 Task: Search one way flight ticket for 1 adult, 5 children, 2 infants in seat and 1 infant on lap in first from Toledo: Eugene F. Kranz Toledo Express Airport to Greenville: Pitt-greenville Airport on 5-2-2023. Choice of flights is Sun country airlines. Number of bags: 2 carry on bags and 6 checked bags. Price is upto 82000. Outbound departure time preference is 6:45.
Action: Mouse moved to (286, 250)
Screenshot: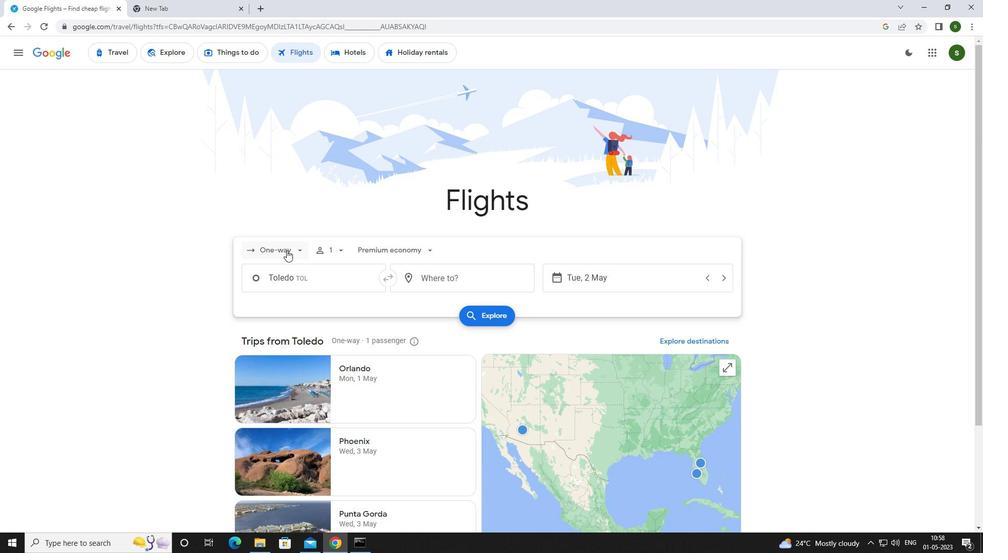 
Action: Mouse pressed left at (286, 250)
Screenshot: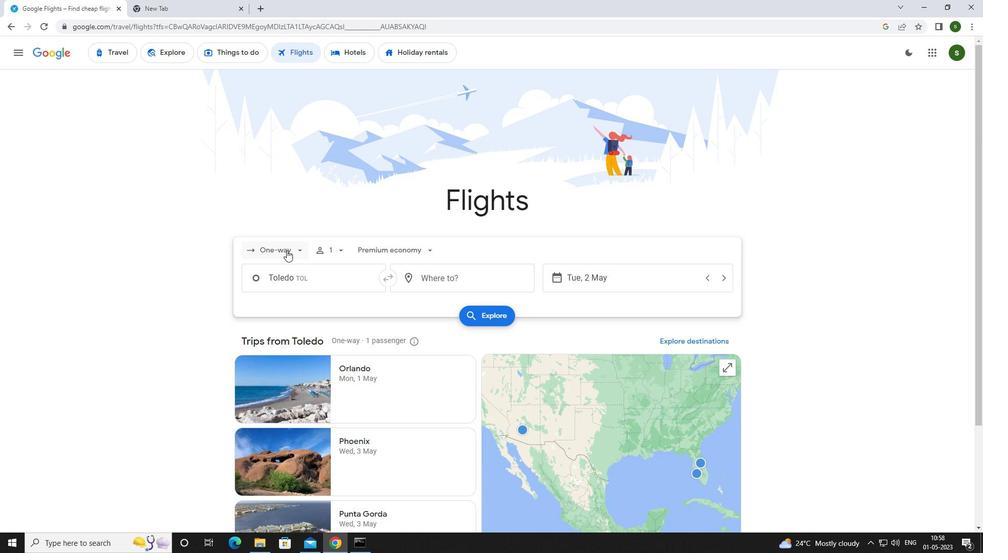 
Action: Mouse moved to (287, 292)
Screenshot: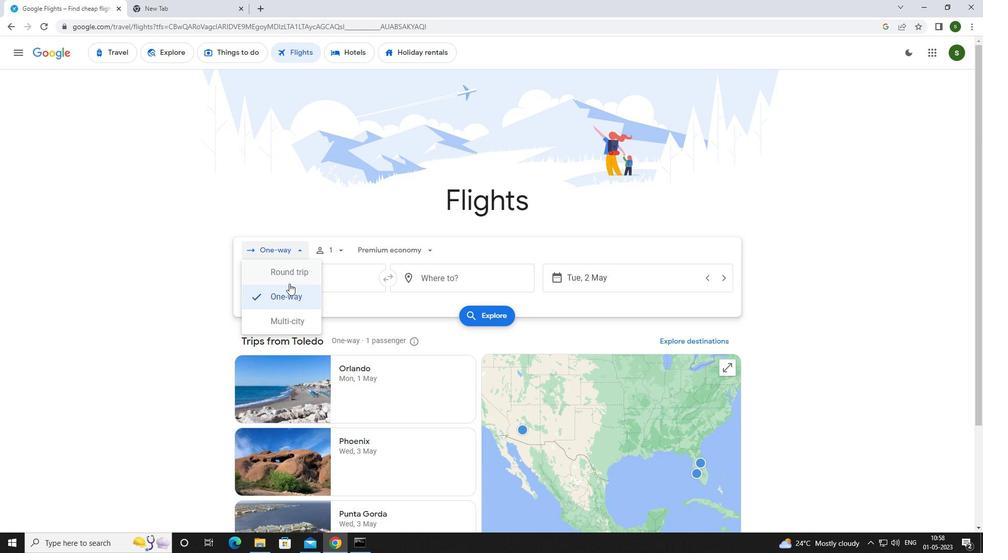 
Action: Mouse pressed left at (287, 292)
Screenshot: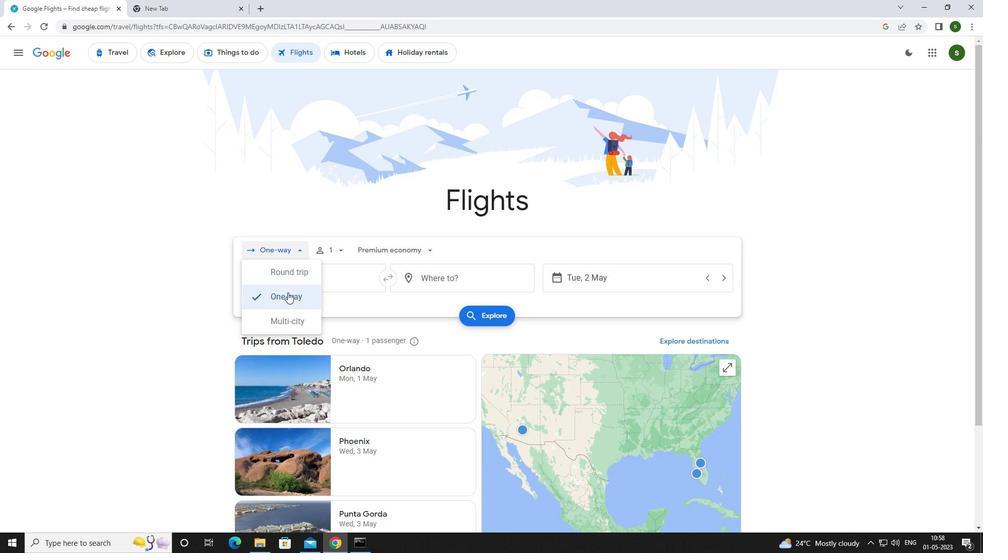 
Action: Mouse moved to (332, 249)
Screenshot: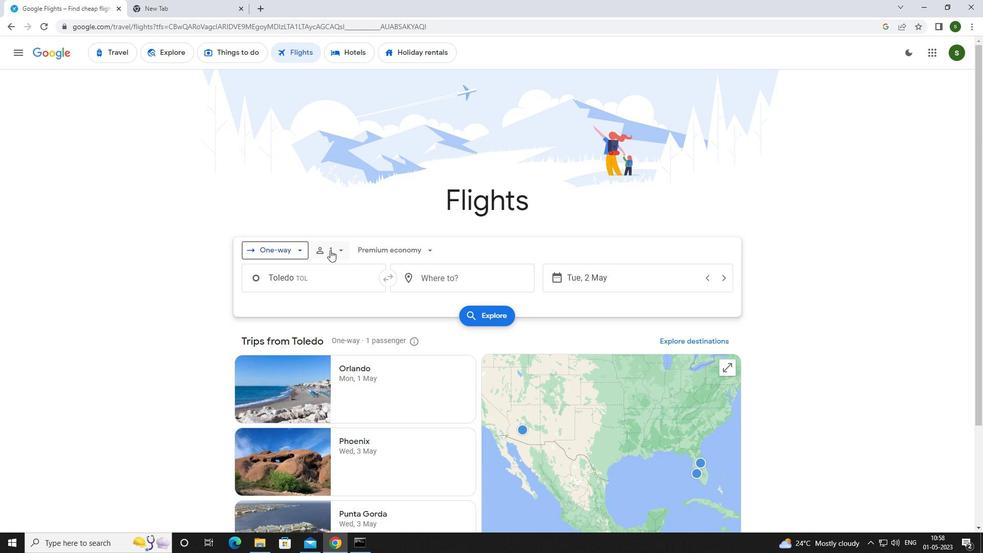 
Action: Mouse pressed left at (332, 249)
Screenshot: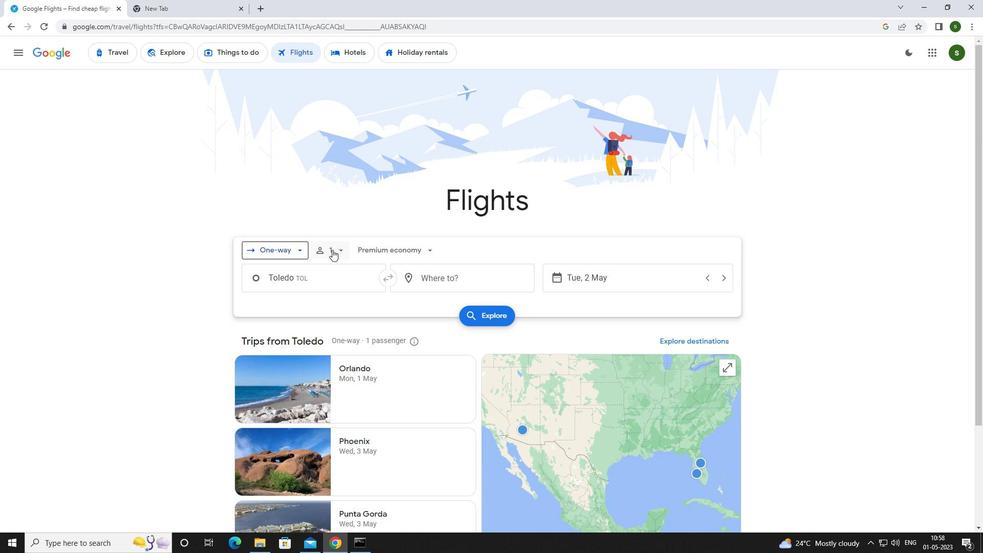 
Action: Mouse moved to (415, 298)
Screenshot: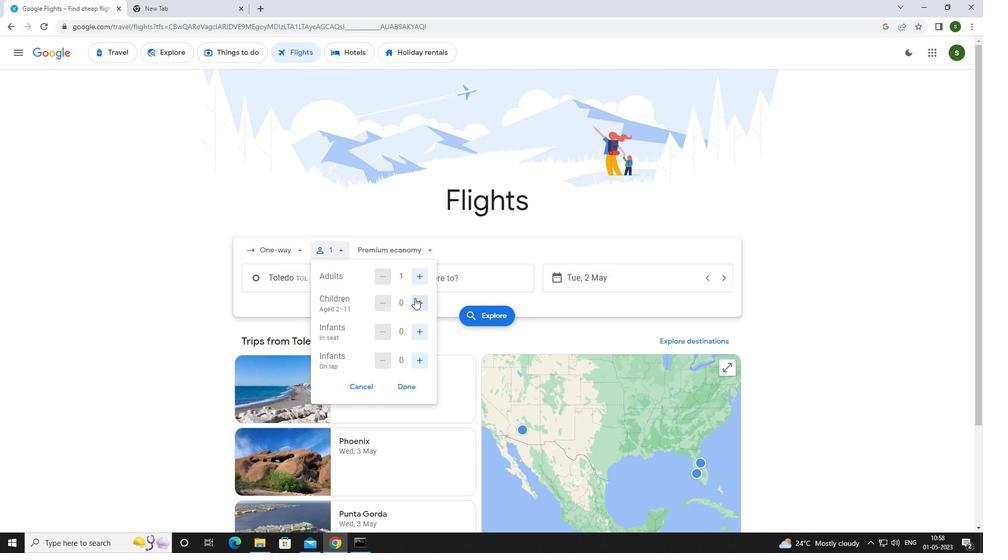 
Action: Mouse pressed left at (415, 298)
Screenshot: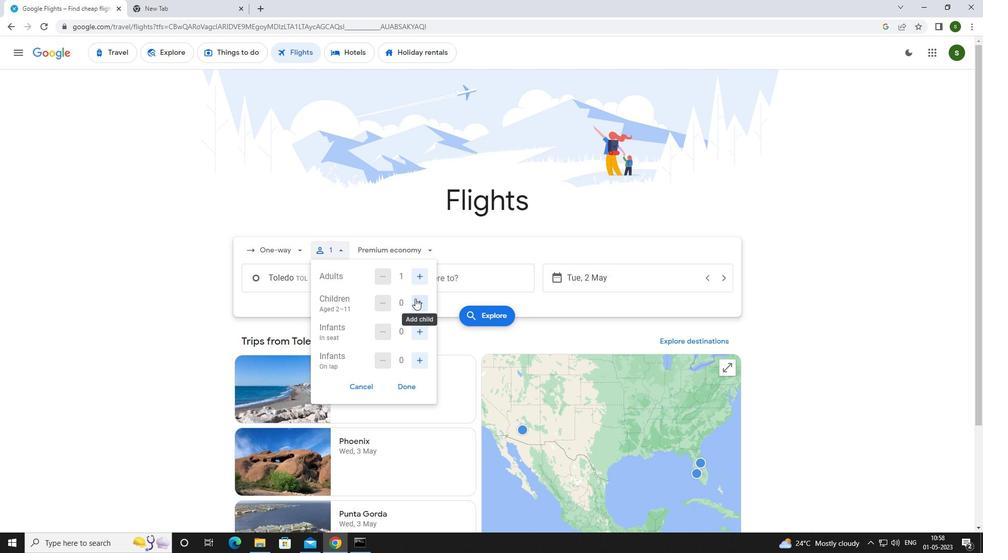 
Action: Mouse pressed left at (415, 298)
Screenshot: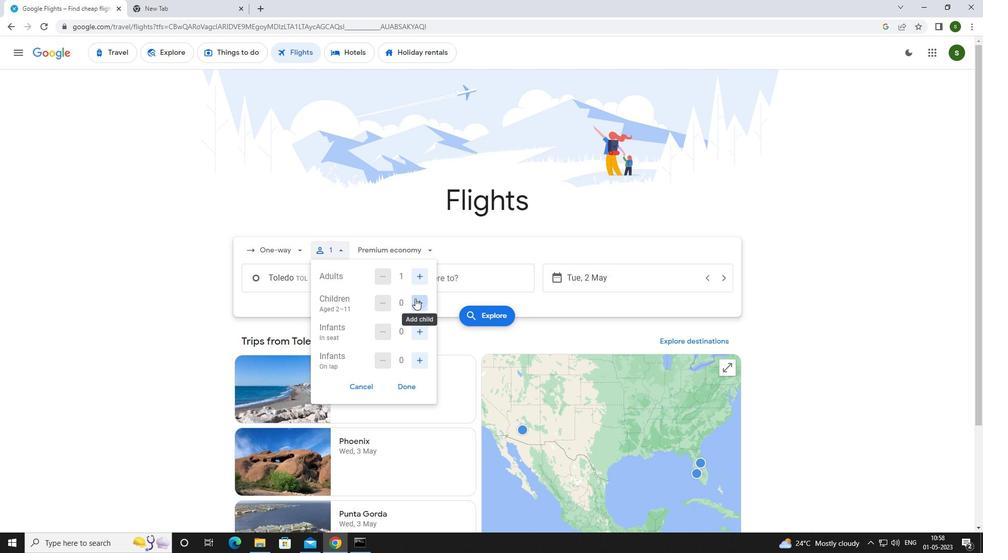 
Action: Mouse pressed left at (415, 298)
Screenshot: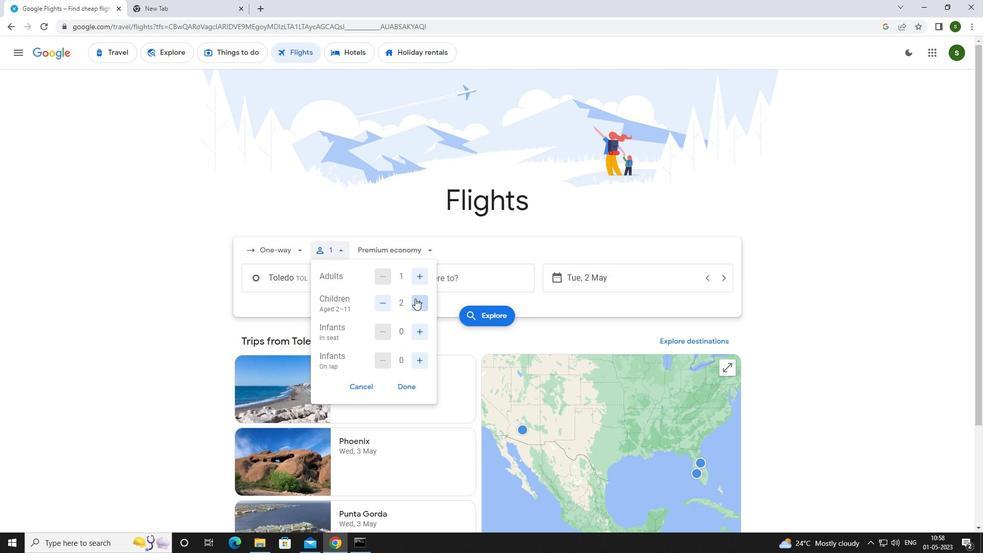 
Action: Mouse pressed left at (415, 298)
Screenshot: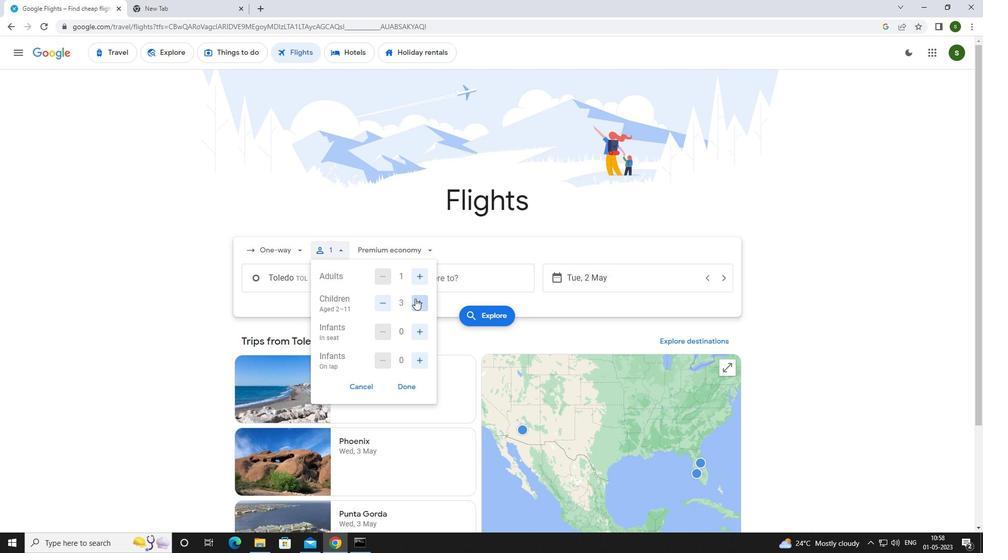 
Action: Mouse pressed left at (415, 298)
Screenshot: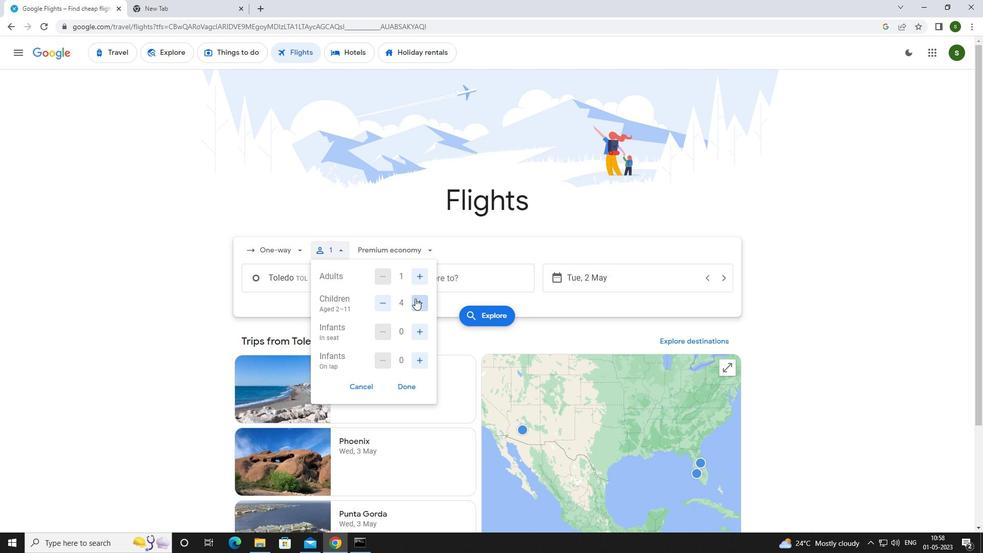 
Action: Mouse moved to (423, 328)
Screenshot: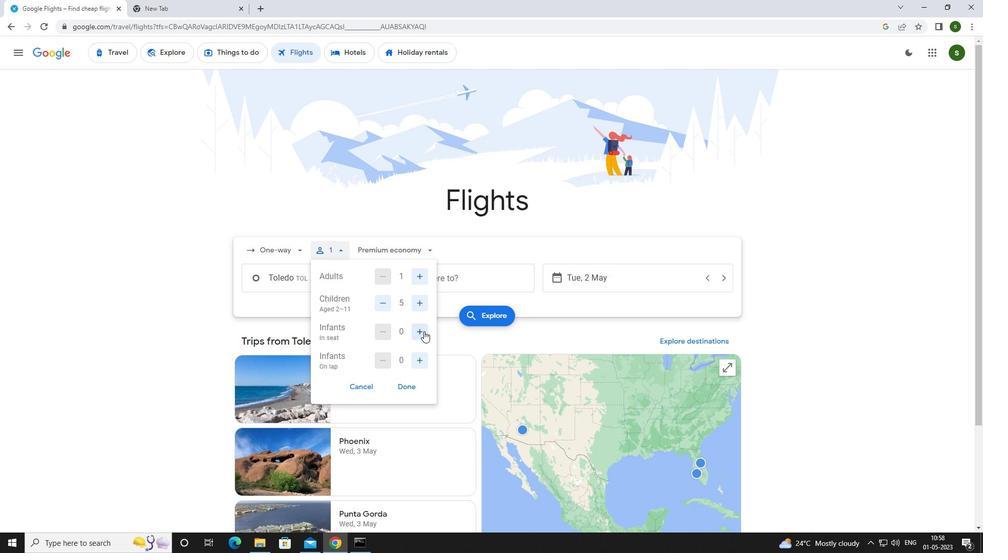 
Action: Mouse pressed left at (423, 328)
Screenshot: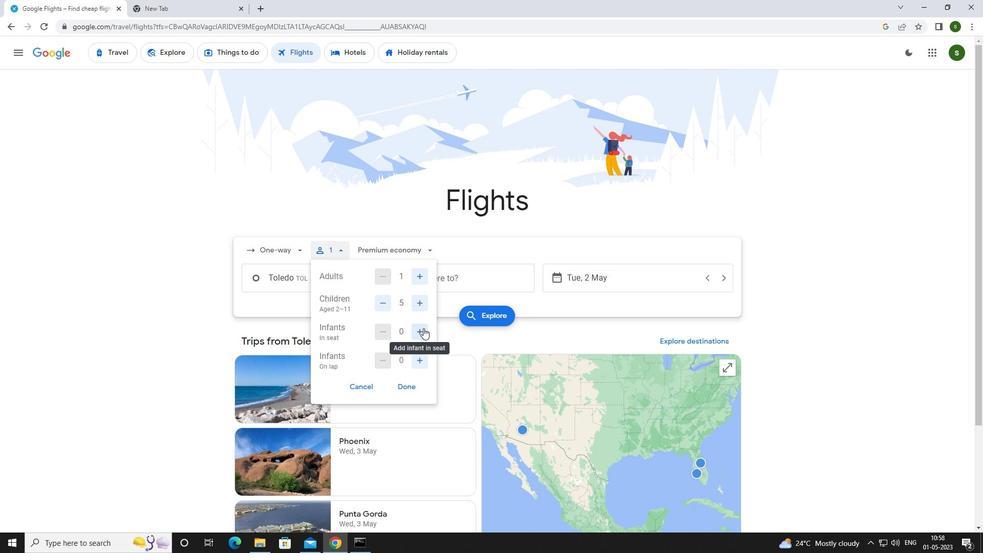 
Action: Mouse pressed left at (423, 328)
Screenshot: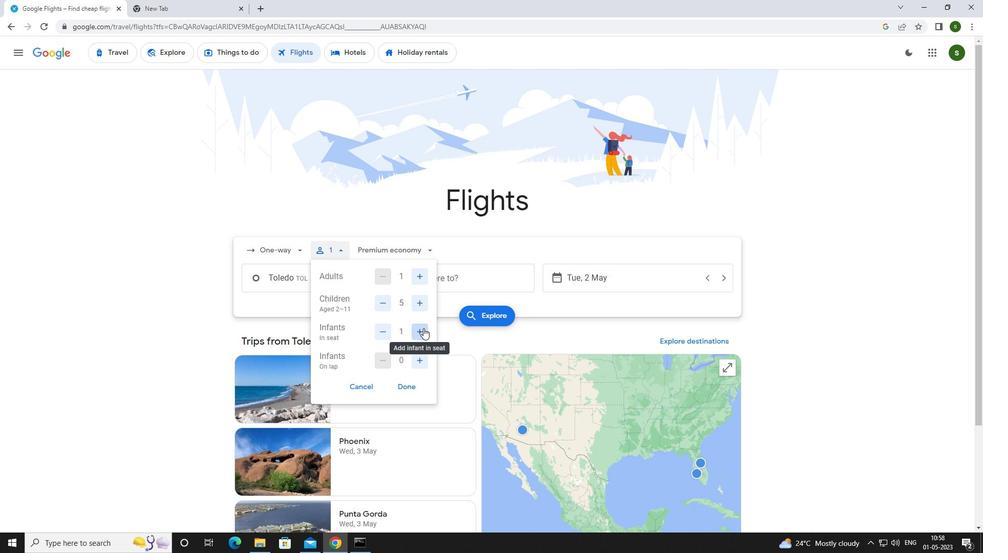 
Action: Mouse moved to (420, 355)
Screenshot: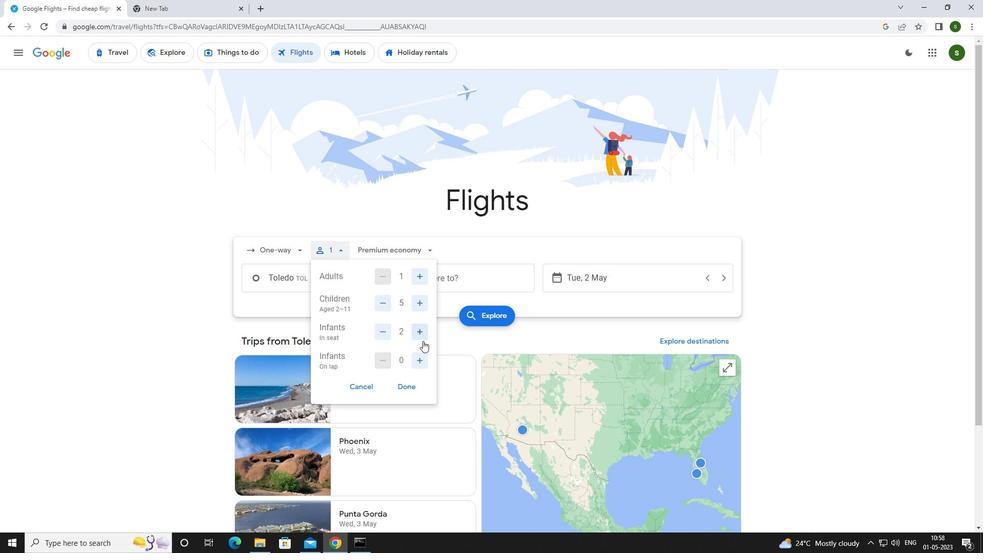 
Action: Mouse pressed left at (420, 355)
Screenshot: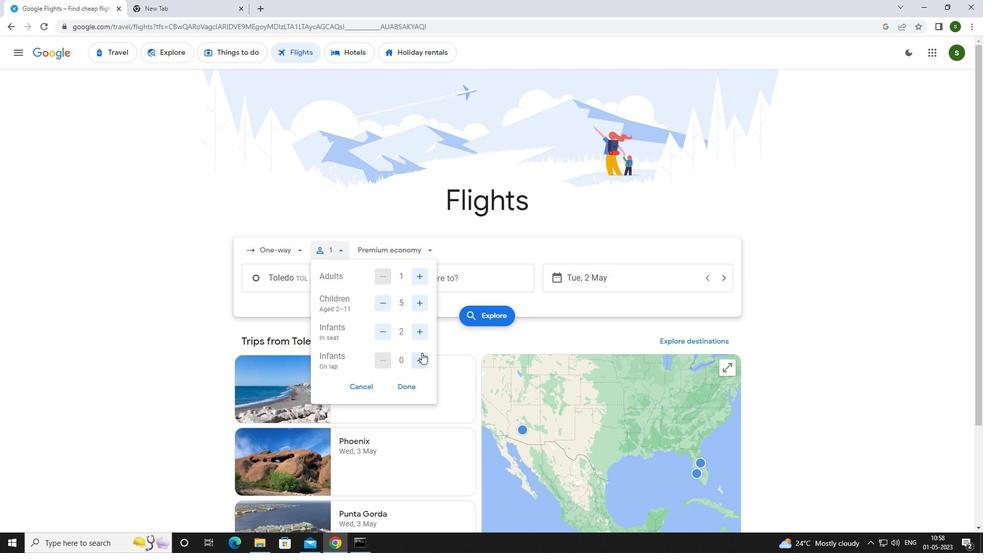 
Action: Mouse moved to (386, 332)
Screenshot: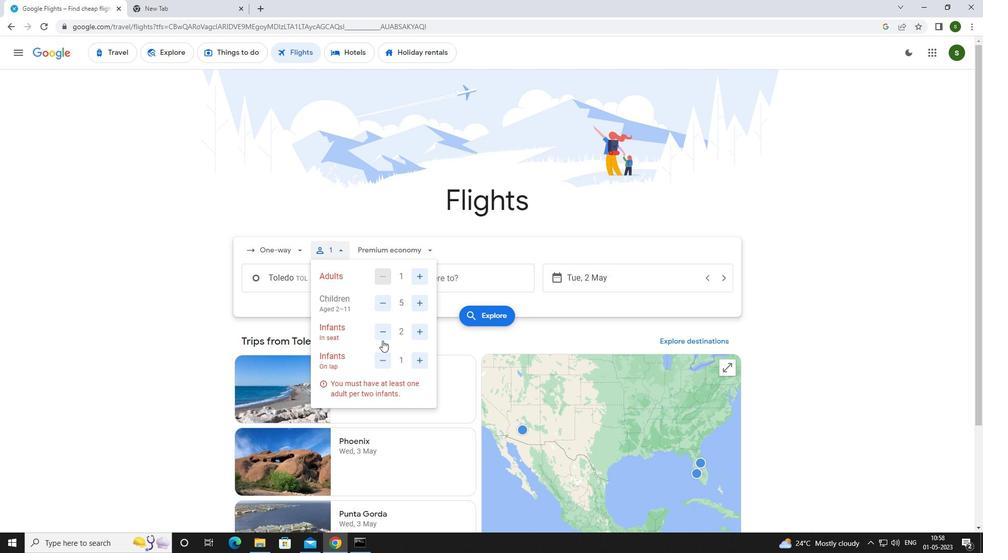 
Action: Mouse pressed left at (386, 332)
Screenshot: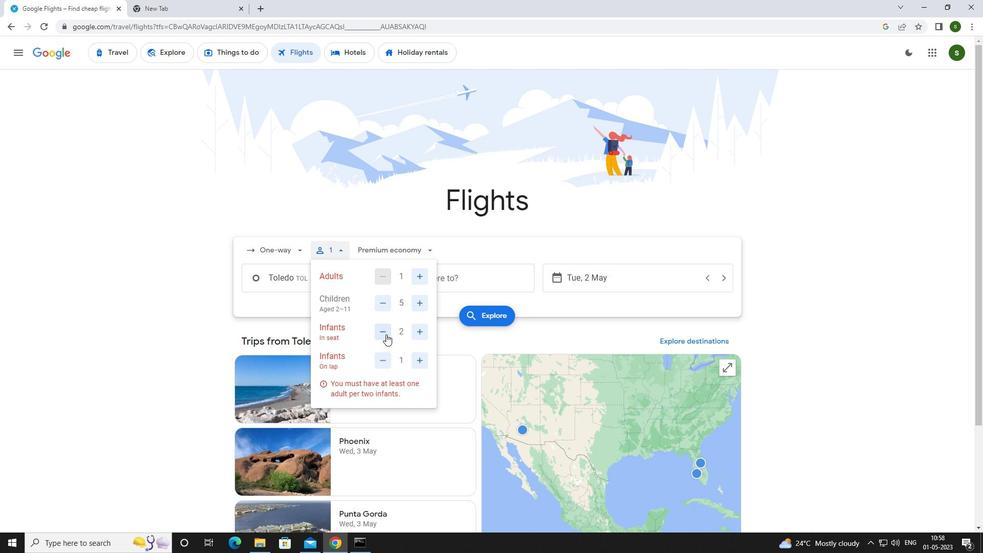 
Action: Mouse moved to (412, 251)
Screenshot: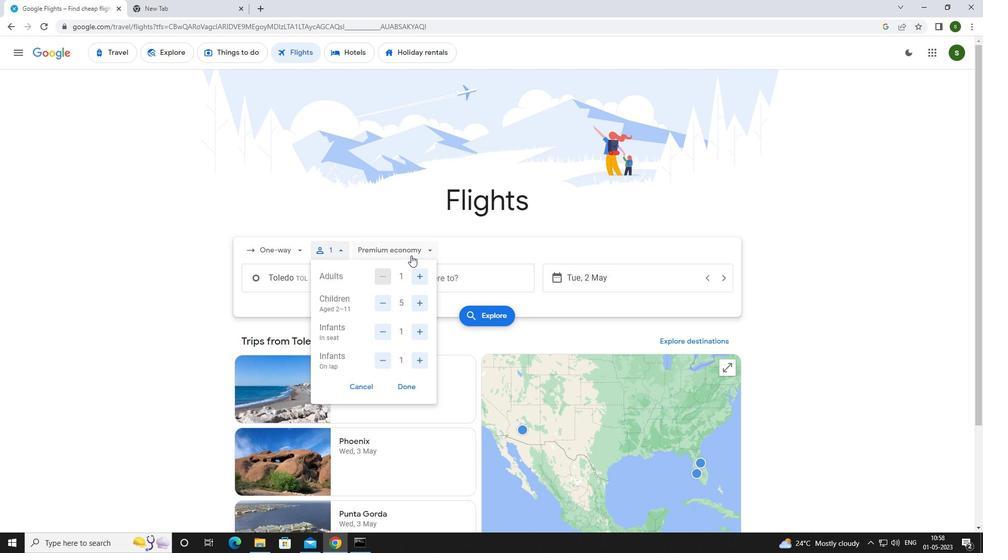
Action: Mouse pressed left at (412, 251)
Screenshot: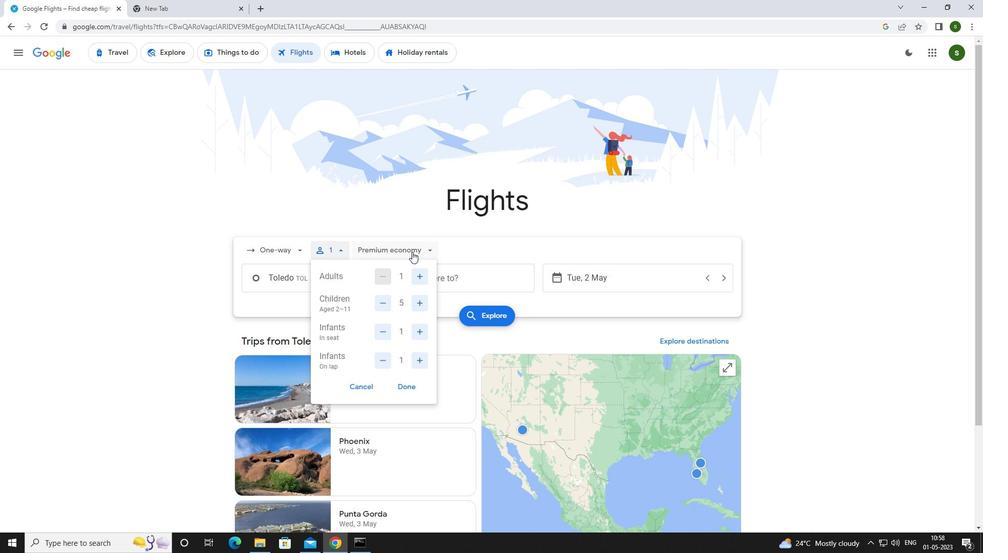 
Action: Mouse moved to (397, 343)
Screenshot: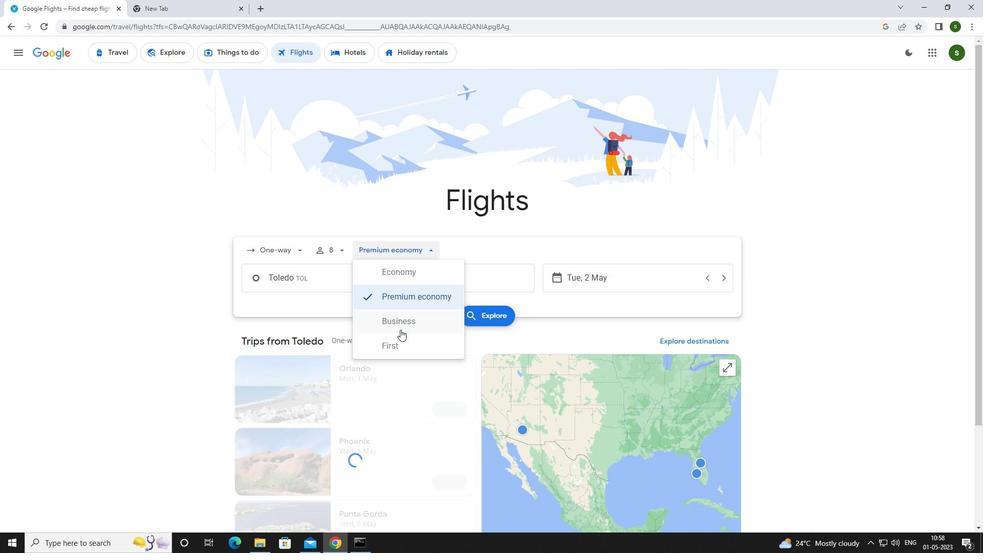 
Action: Mouse pressed left at (397, 343)
Screenshot: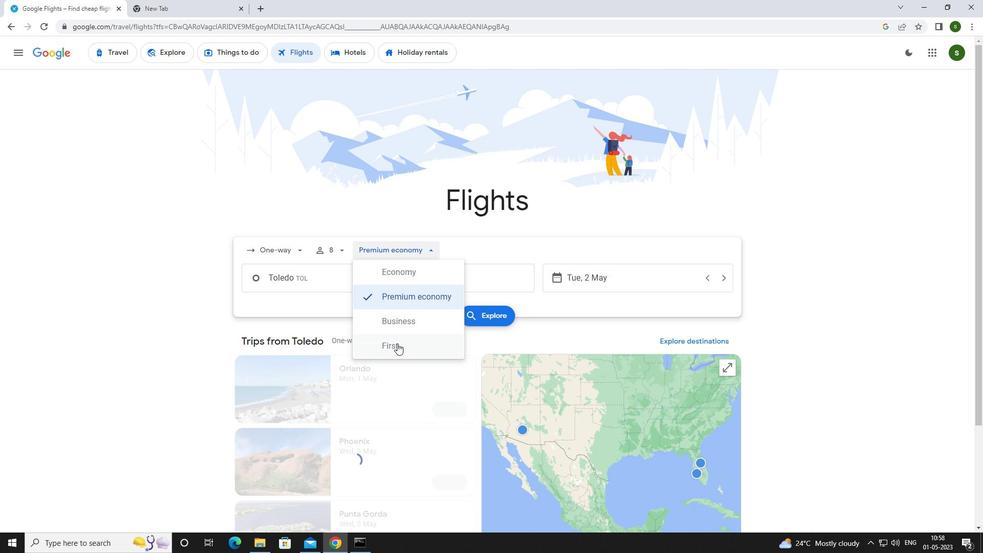 
Action: Mouse moved to (322, 278)
Screenshot: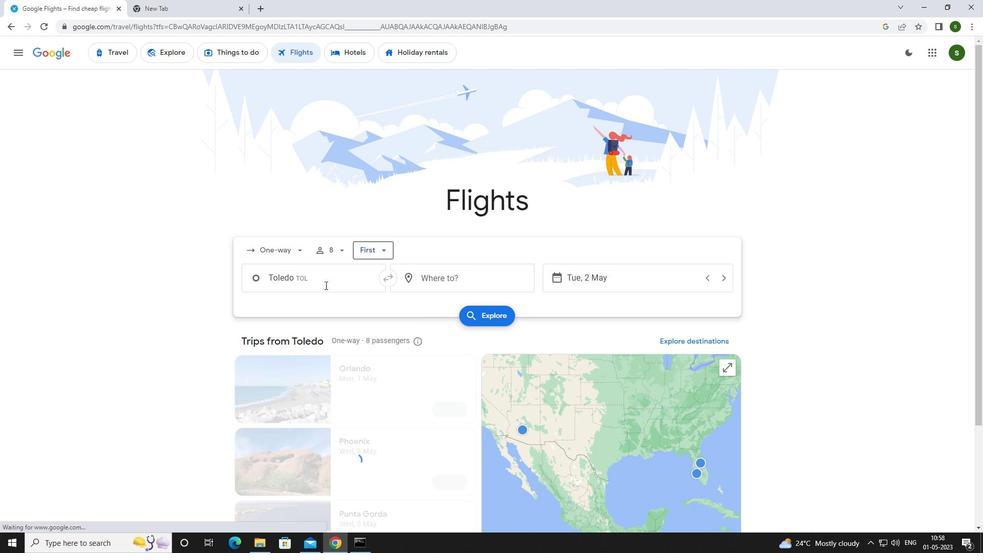 
Action: Mouse pressed left at (322, 278)
Screenshot: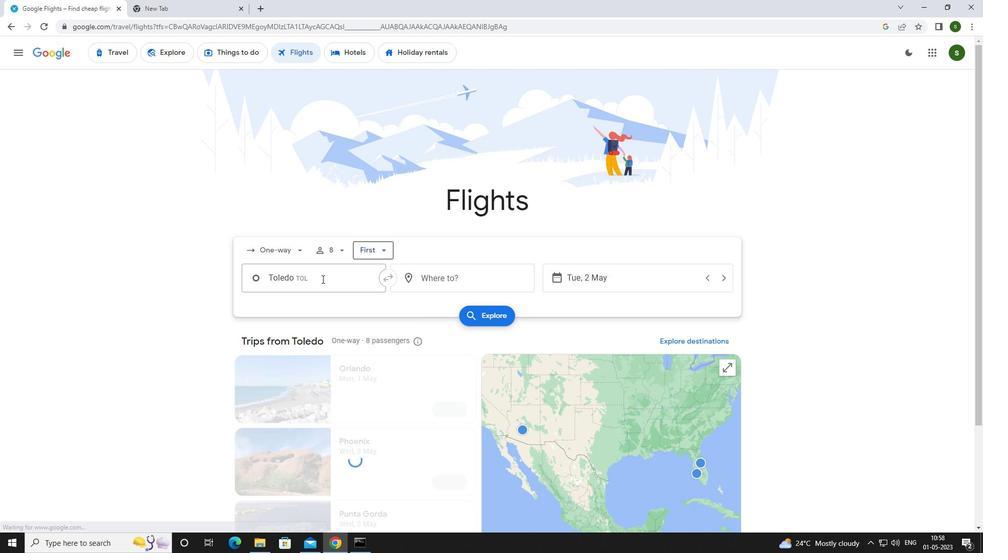 
Action: Key pressed t<Key.caps_lock>oledo<Key.space><Key.caps_lock>e<Key.caps_lock>x
Screenshot: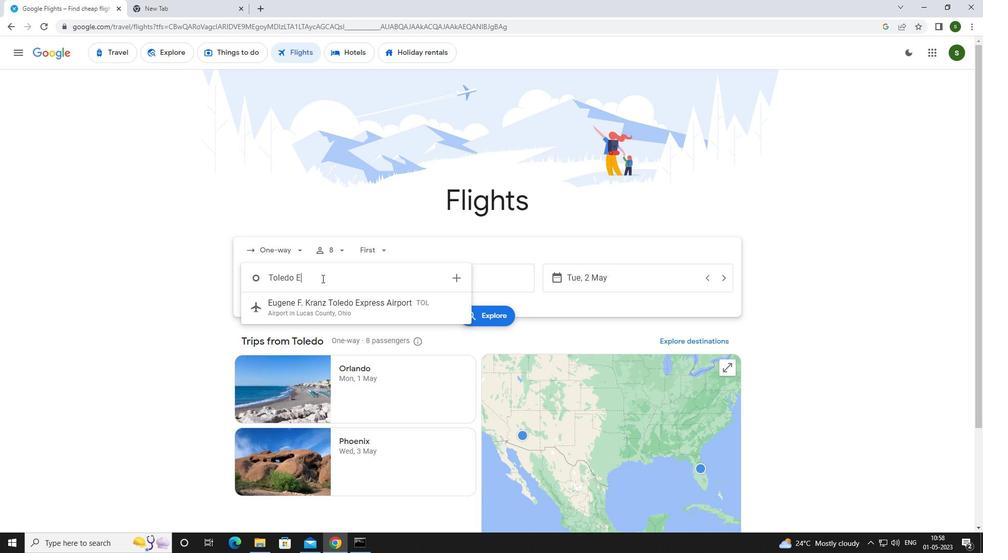 
Action: Mouse moved to (325, 312)
Screenshot: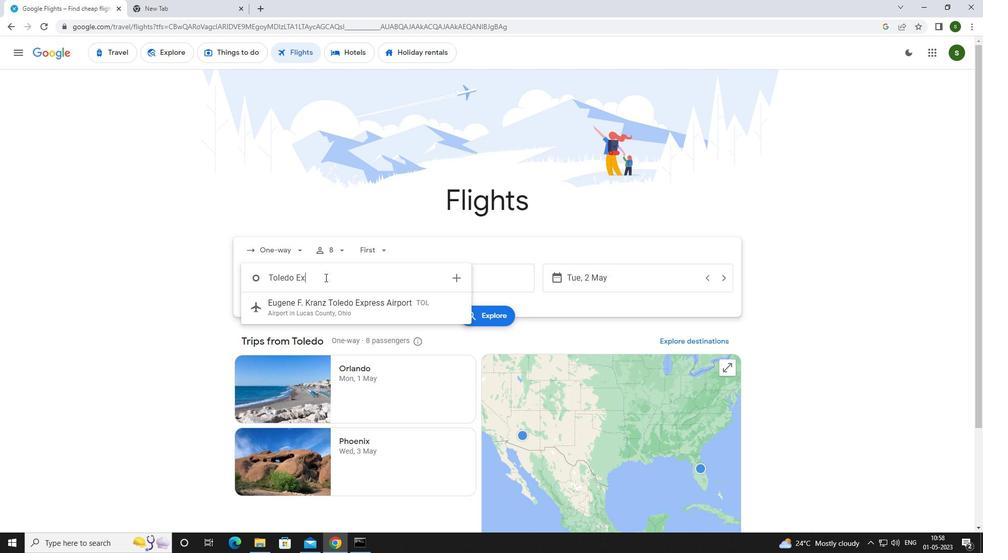 
Action: Mouse pressed left at (325, 312)
Screenshot: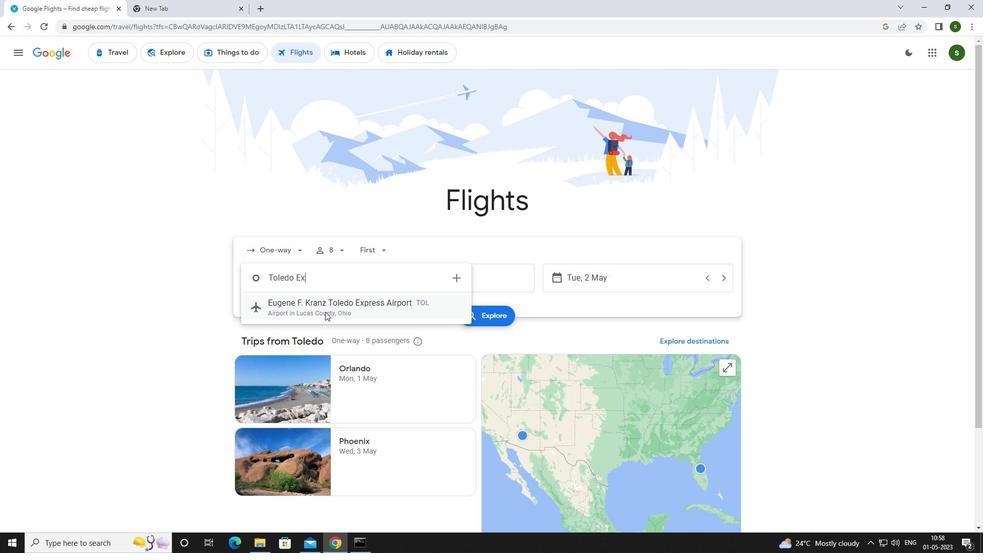 
Action: Mouse moved to (459, 280)
Screenshot: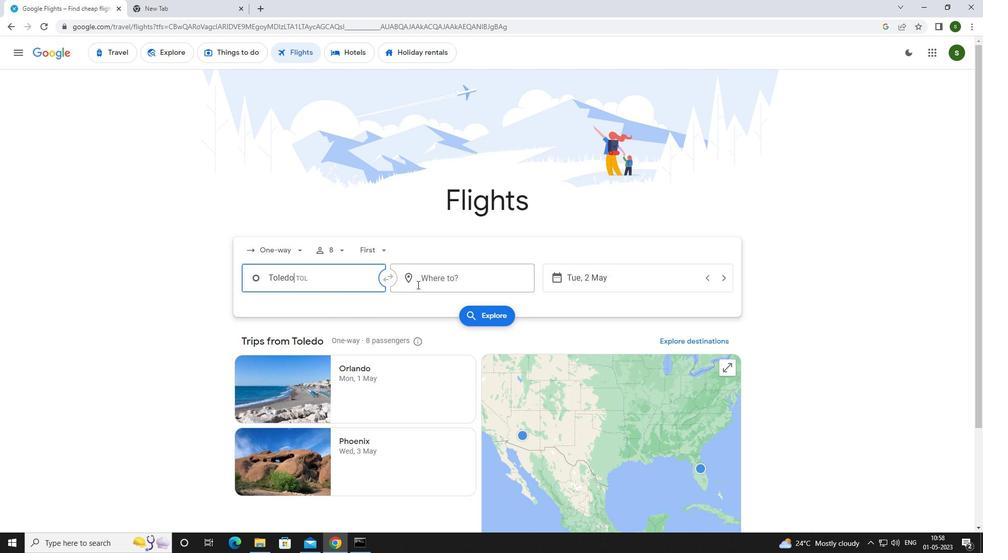 
Action: Mouse pressed left at (459, 280)
Screenshot: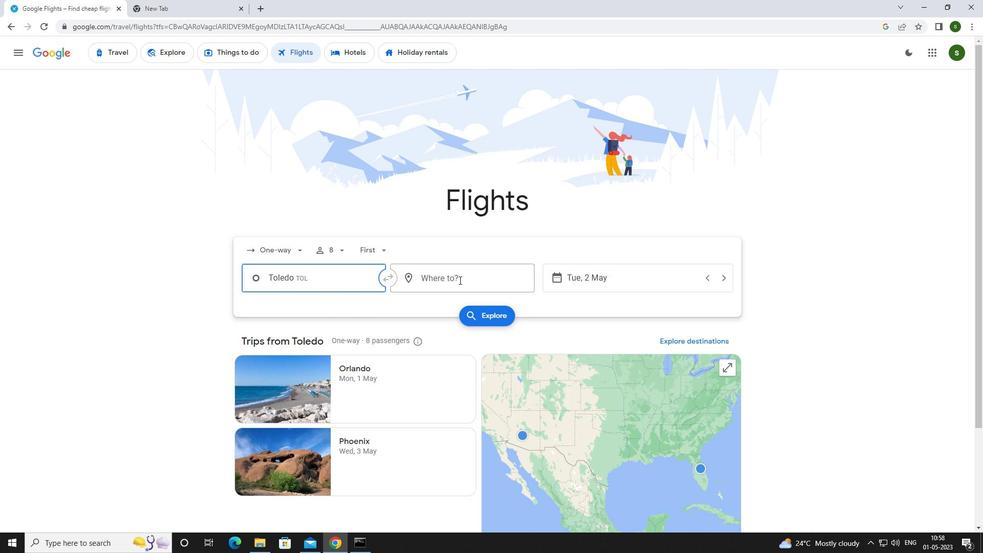 
Action: Mouse moved to (415, 290)
Screenshot: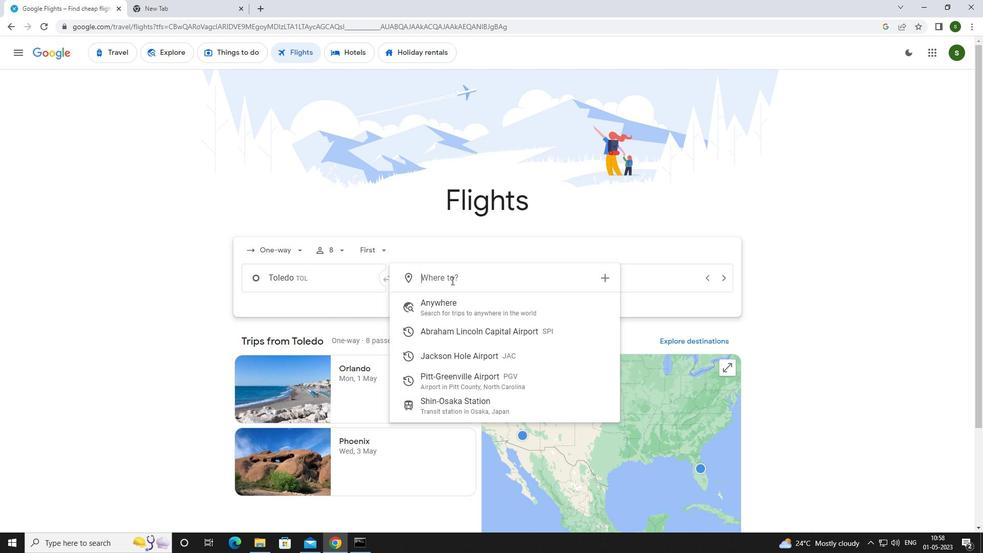 
Action: Key pressed <Key.caps_lock>p<Key.caps_lock>i
Screenshot: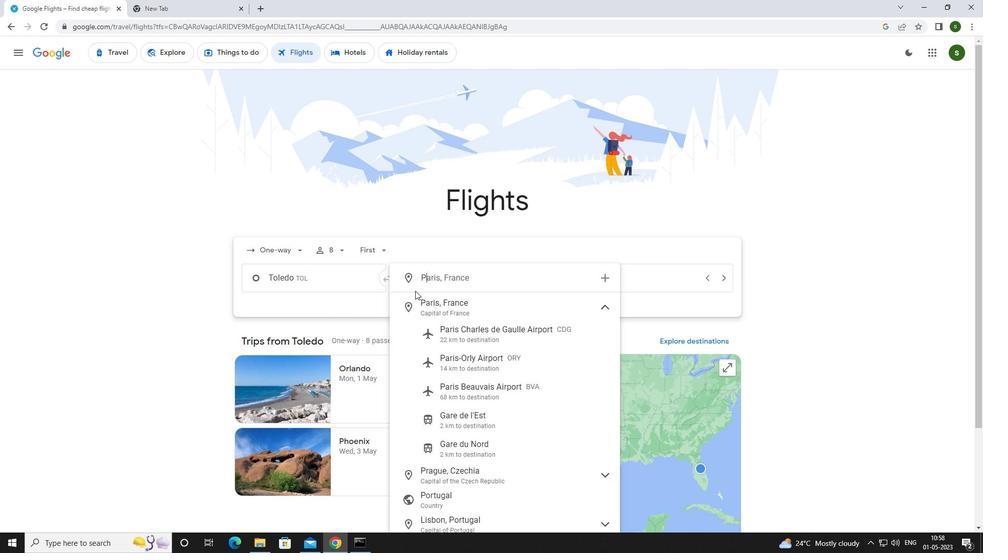 
Action: Mouse moved to (414, 291)
Screenshot: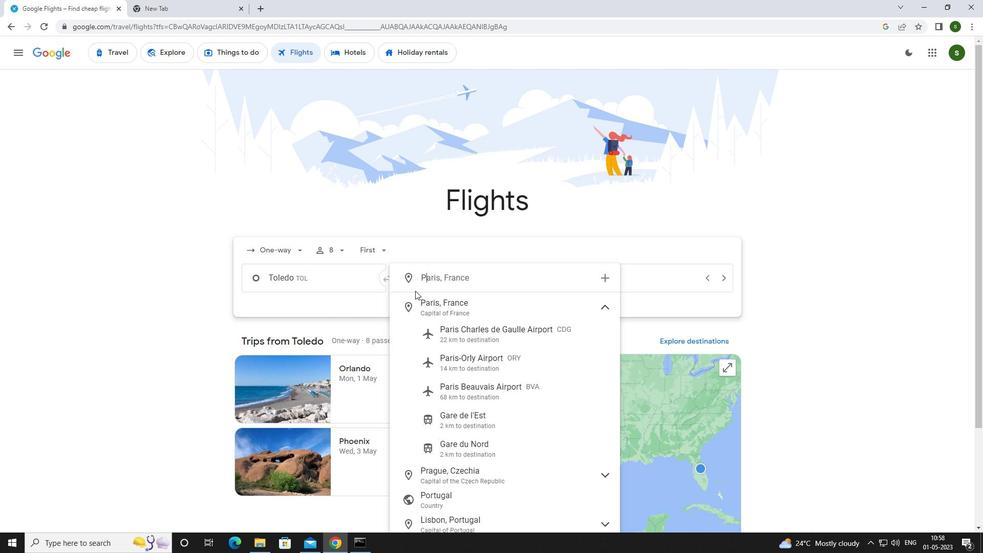 
Action: Key pressed tt
Screenshot: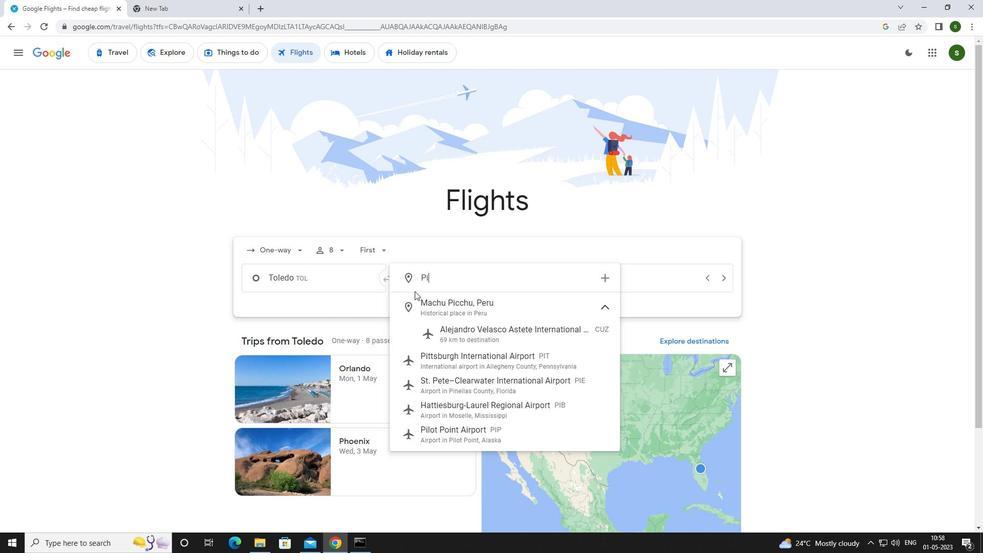 
Action: Mouse moved to (459, 384)
Screenshot: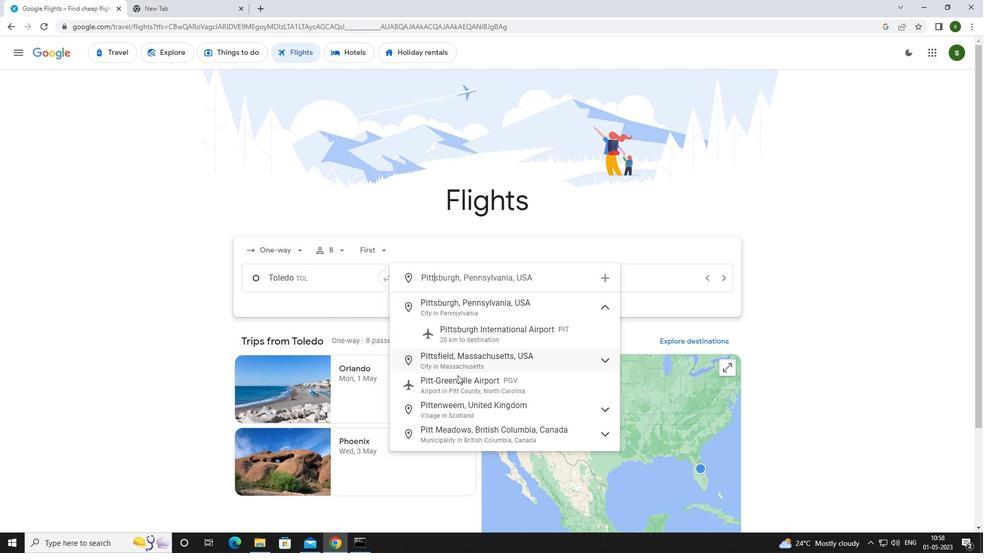 
Action: Mouse pressed left at (459, 384)
Screenshot: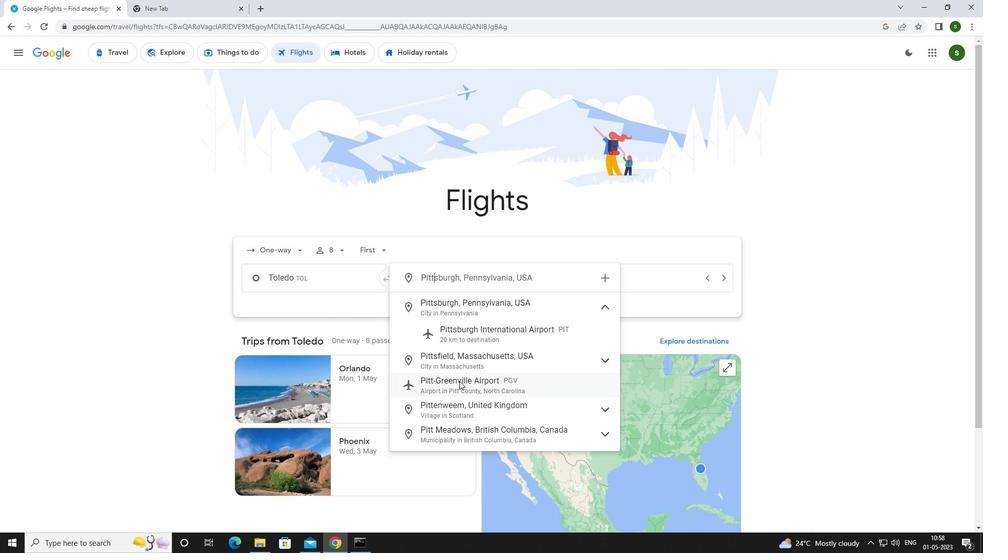 
Action: Mouse moved to (611, 277)
Screenshot: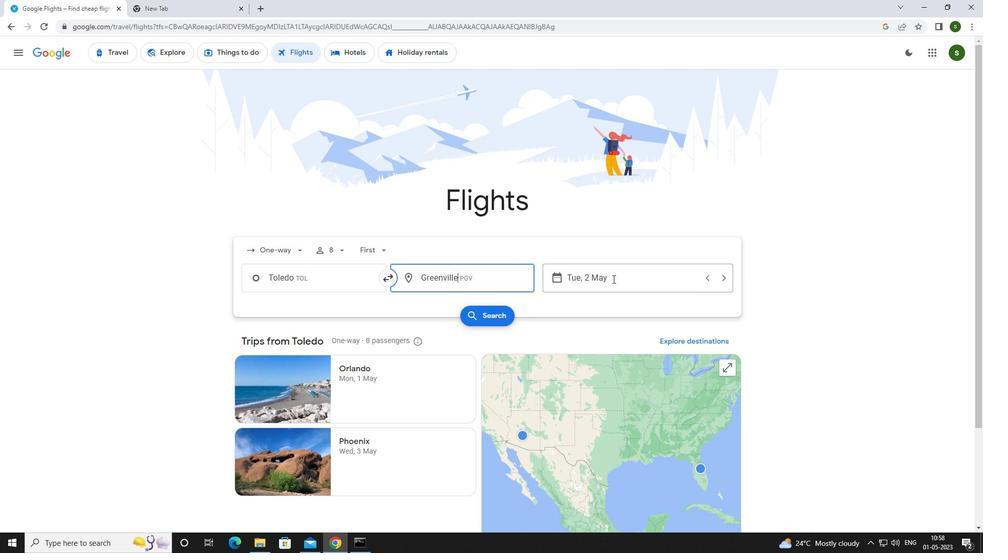 
Action: Mouse pressed left at (611, 277)
Screenshot: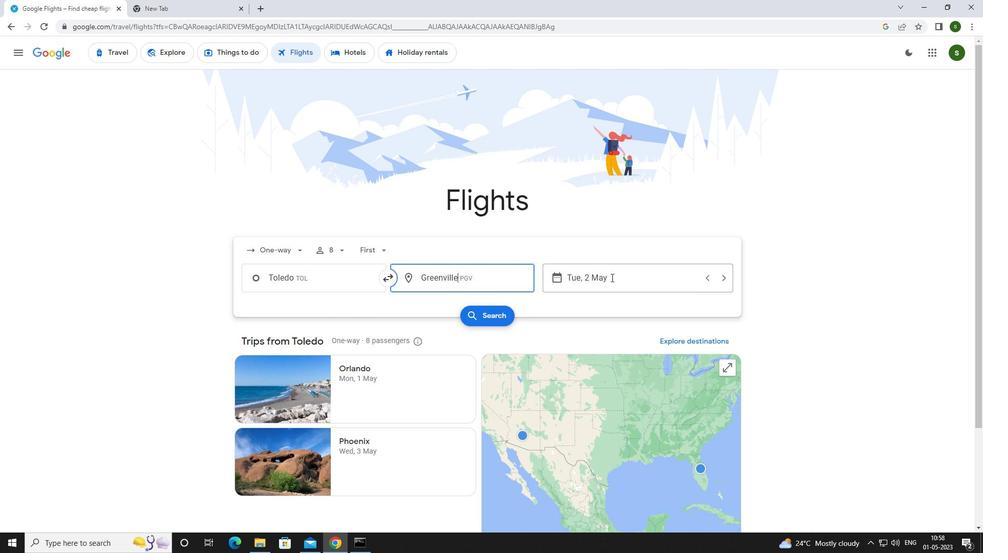 
Action: Mouse moved to (415, 346)
Screenshot: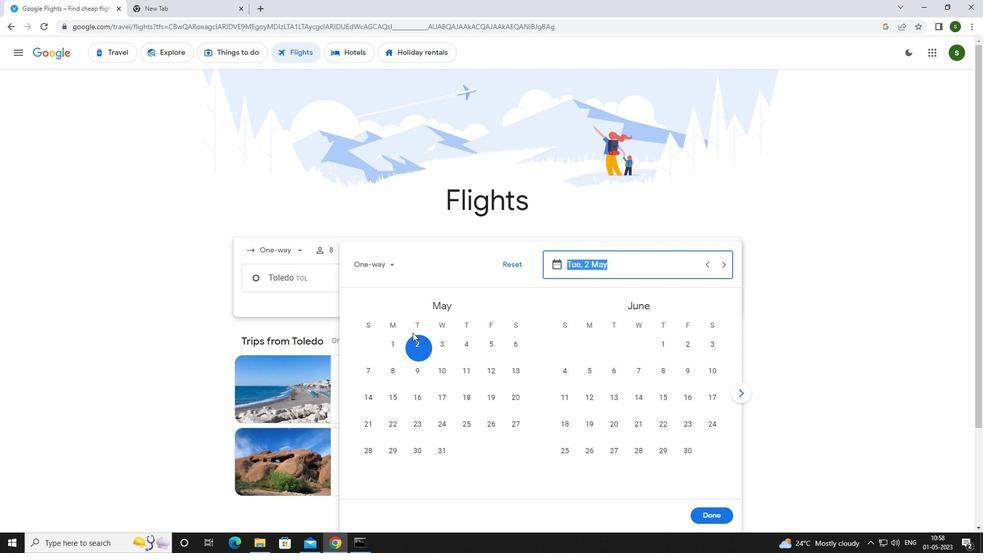 
Action: Mouse pressed left at (415, 346)
Screenshot: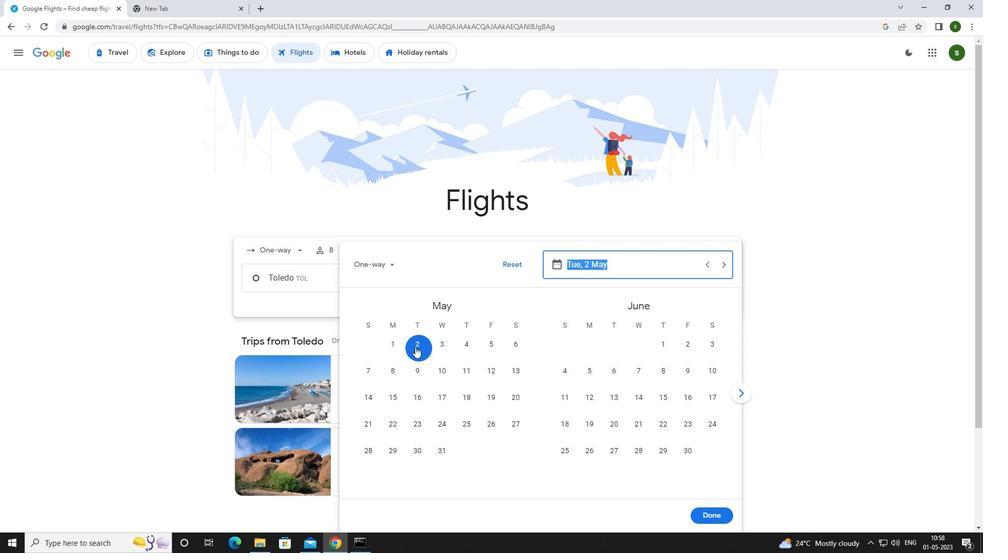 
Action: Mouse moved to (715, 514)
Screenshot: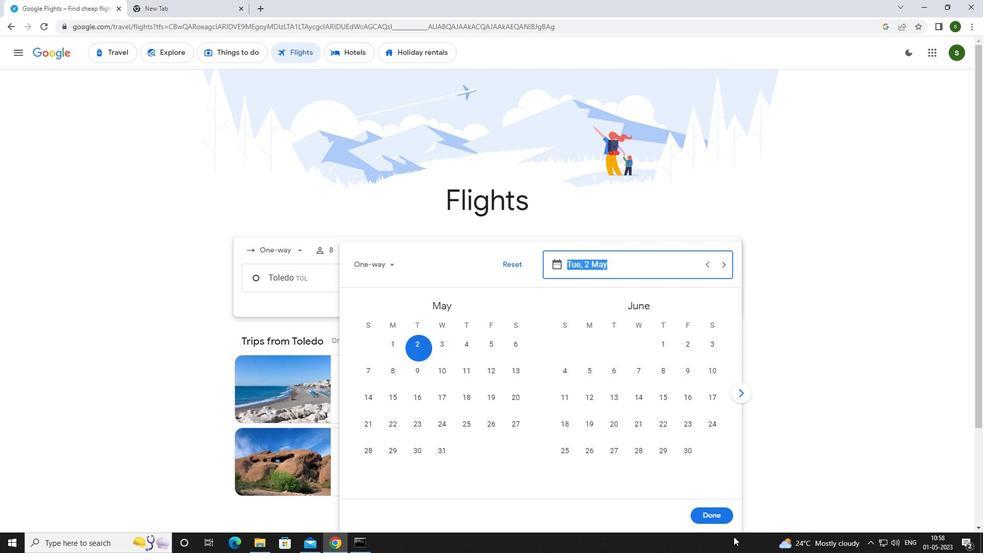 
Action: Mouse pressed left at (715, 514)
Screenshot: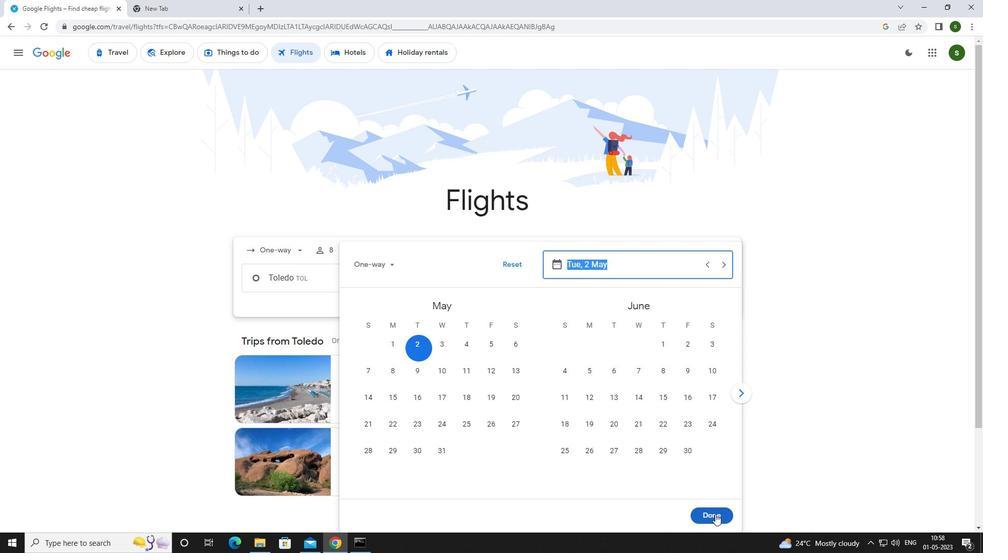 
Action: Mouse moved to (490, 322)
Screenshot: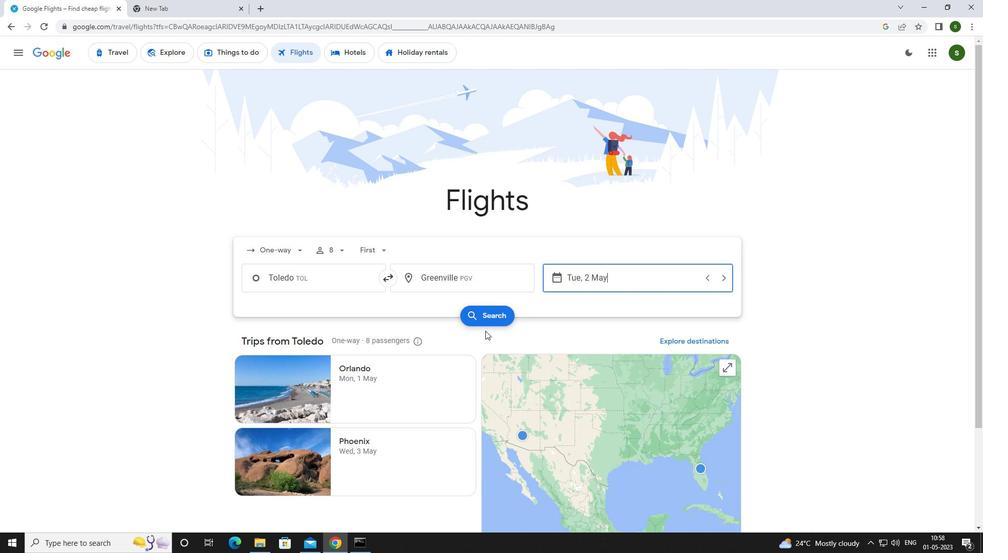 
Action: Mouse pressed left at (490, 322)
Screenshot: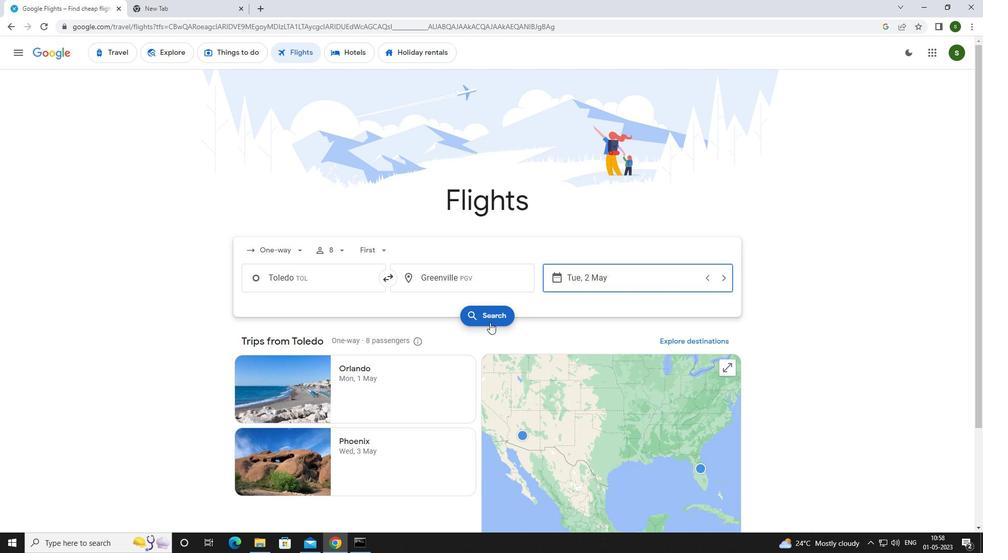 
Action: Mouse moved to (251, 148)
Screenshot: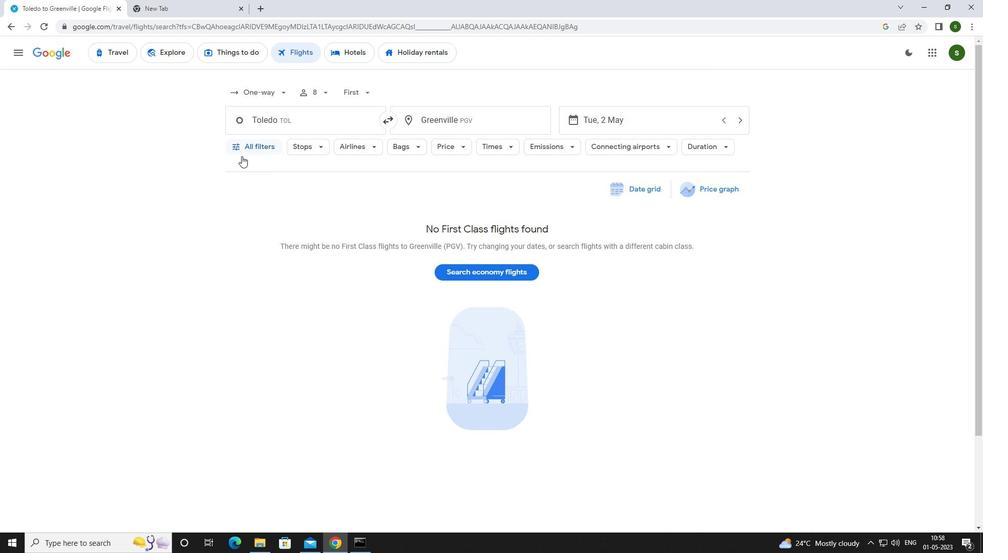 
Action: Mouse pressed left at (251, 148)
Screenshot: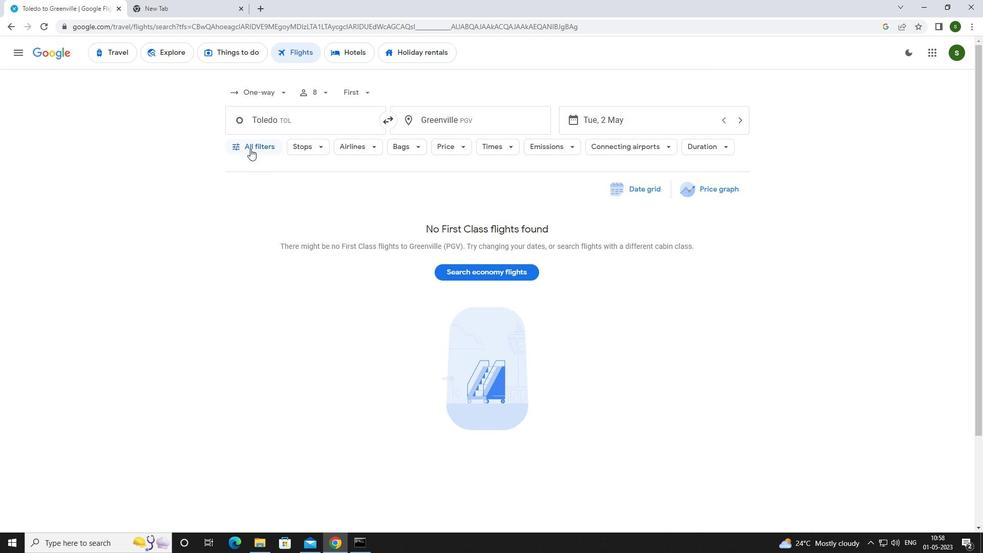 
Action: Mouse moved to (386, 362)
Screenshot: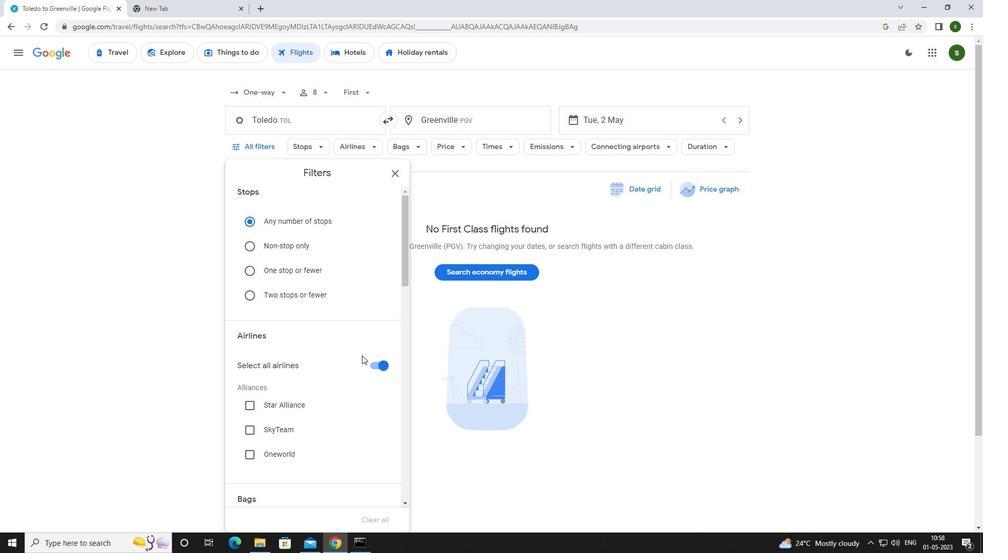 
Action: Mouse pressed left at (386, 362)
Screenshot: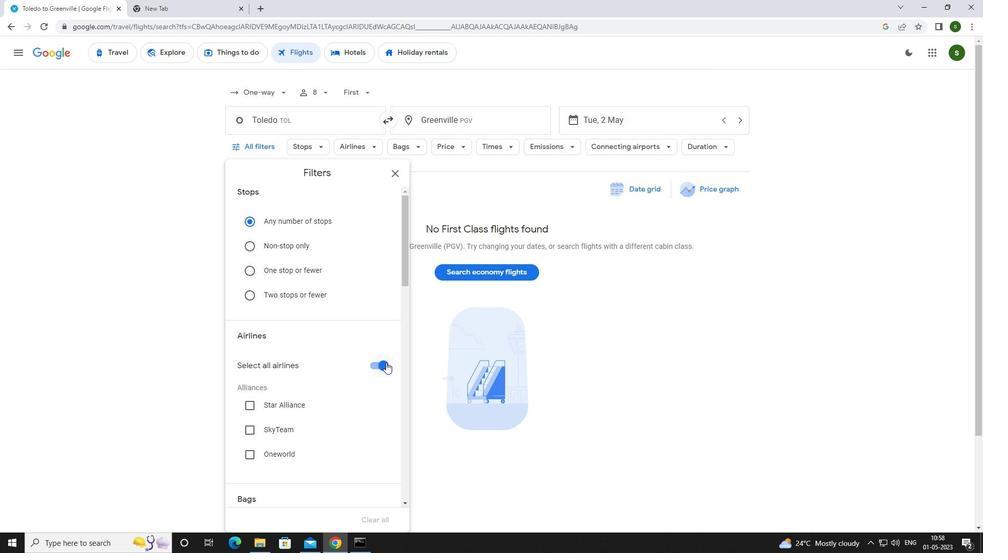 
Action: Mouse moved to (357, 348)
Screenshot: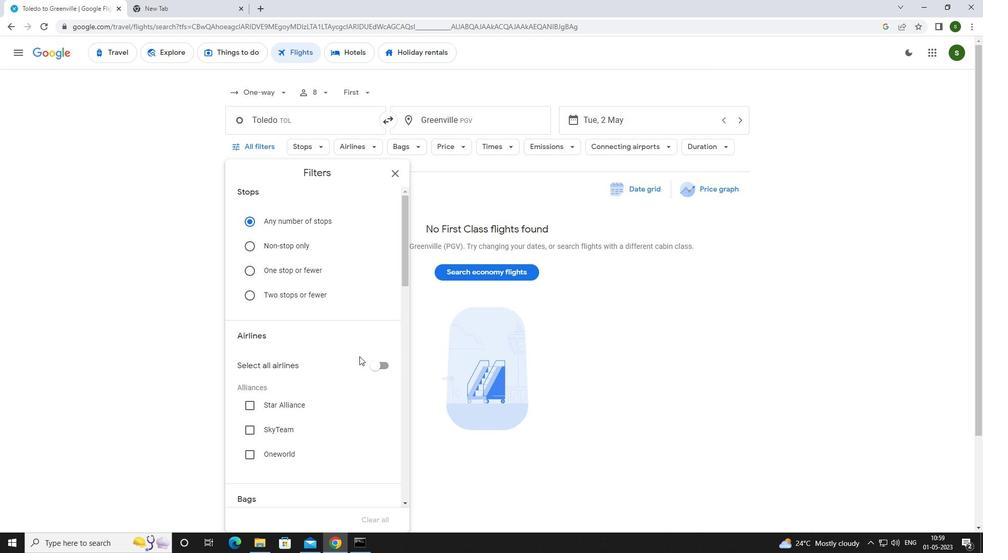 
Action: Mouse scrolled (357, 348) with delta (0, 0)
Screenshot: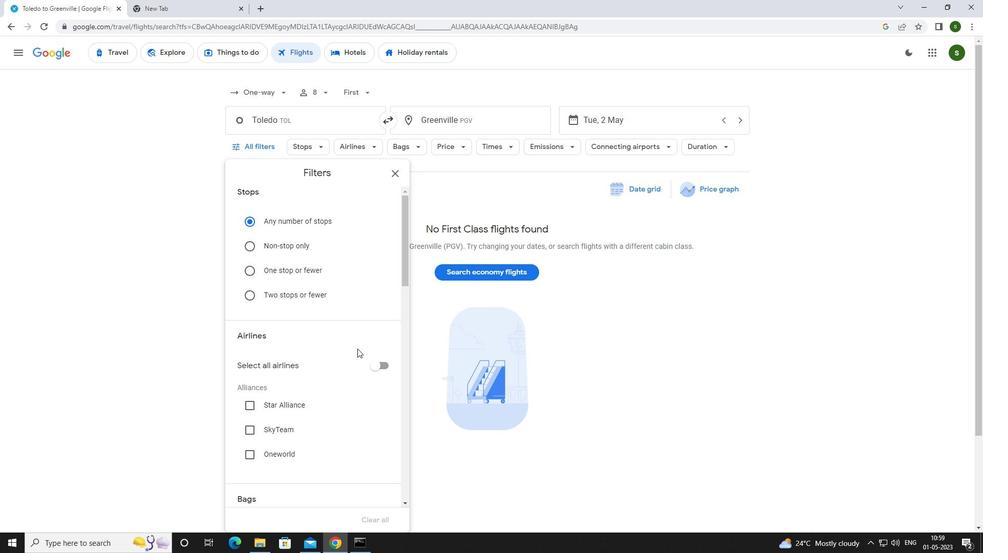 
Action: Mouse scrolled (357, 348) with delta (0, 0)
Screenshot: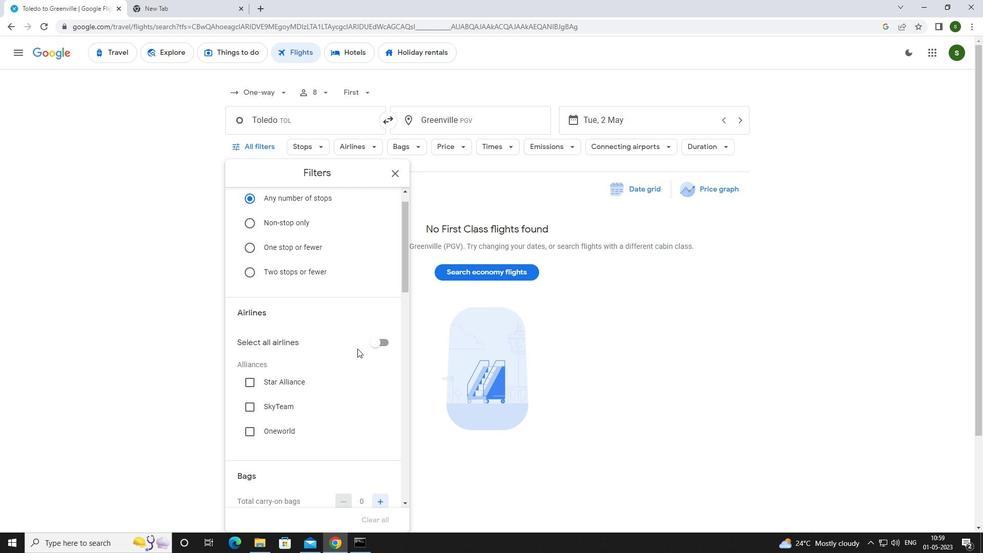 
Action: Mouse moved to (376, 415)
Screenshot: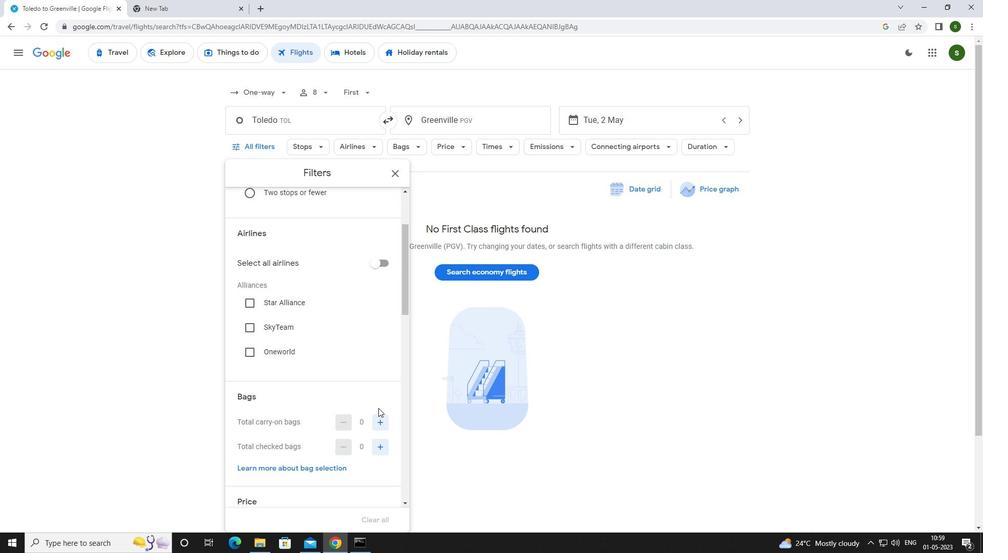
Action: Mouse pressed left at (376, 415)
Screenshot: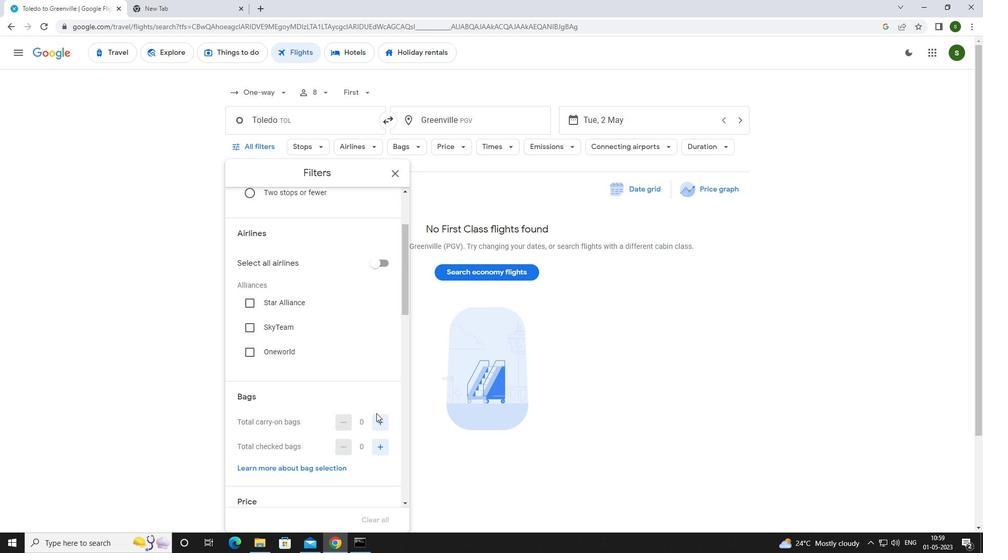 
Action: Mouse pressed left at (376, 415)
Screenshot: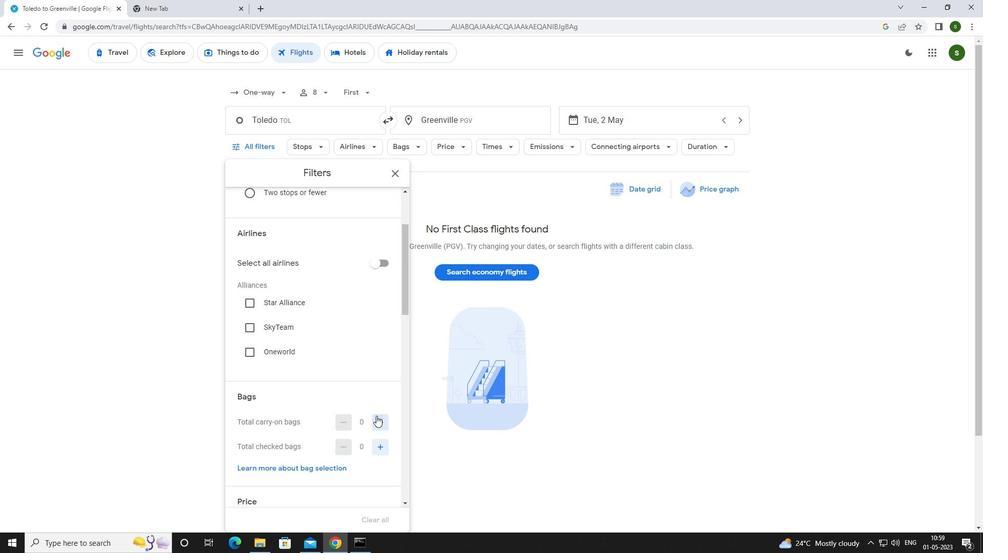 
Action: Mouse moved to (379, 445)
Screenshot: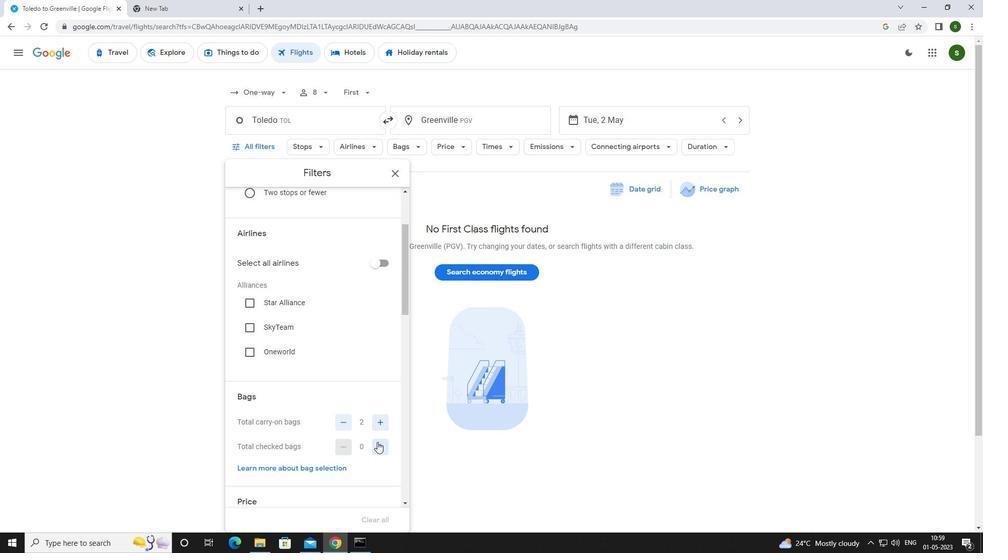 
Action: Mouse pressed left at (379, 445)
Screenshot: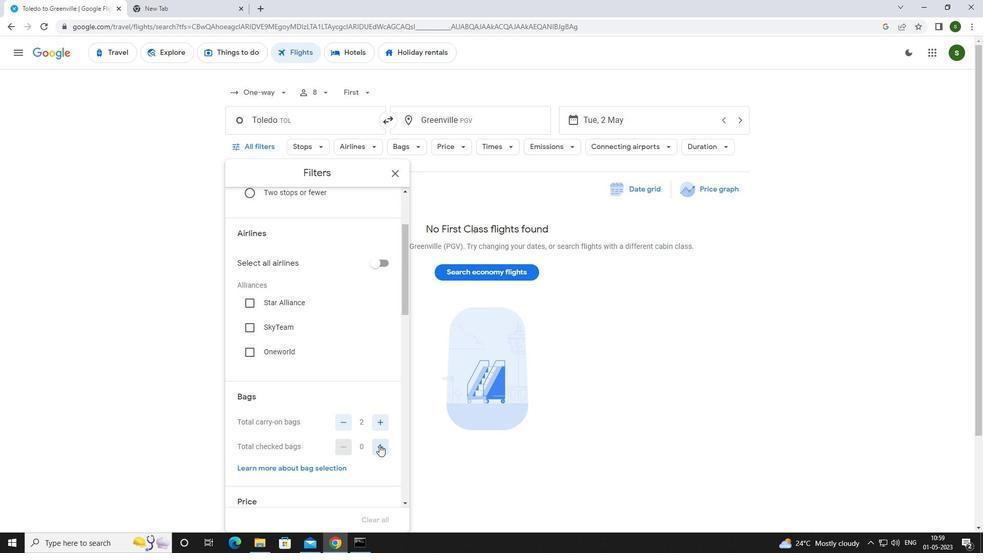 
Action: Mouse pressed left at (379, 445)
Screenshot: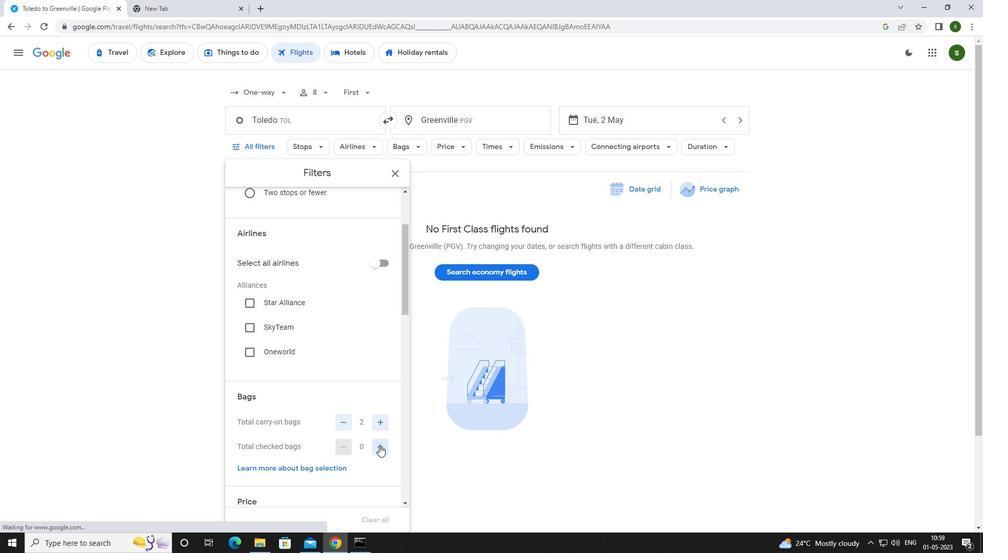 
Action: Mouse pressed left at (379, 445)
Screenshot: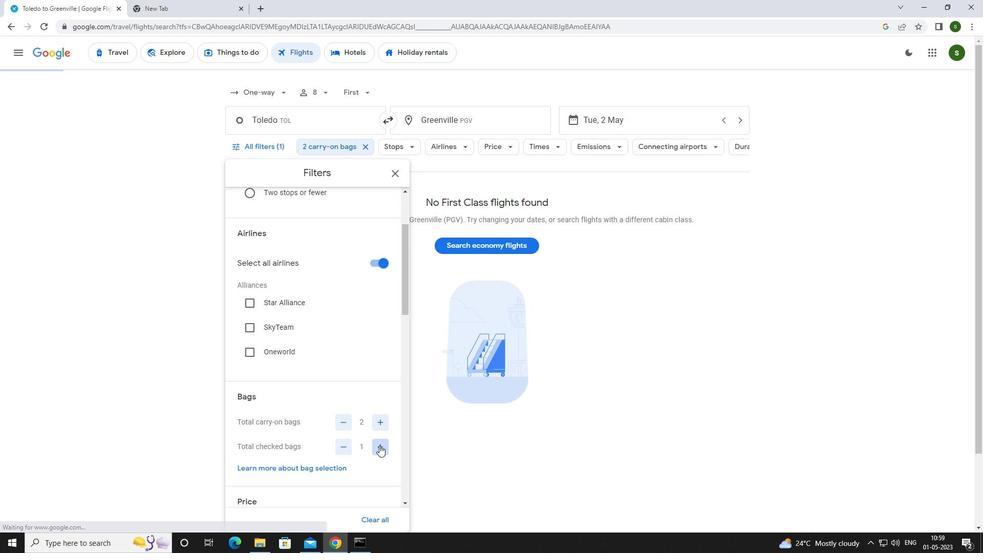 
Action: Mouse pressed left at (379, 445)
Screenshot: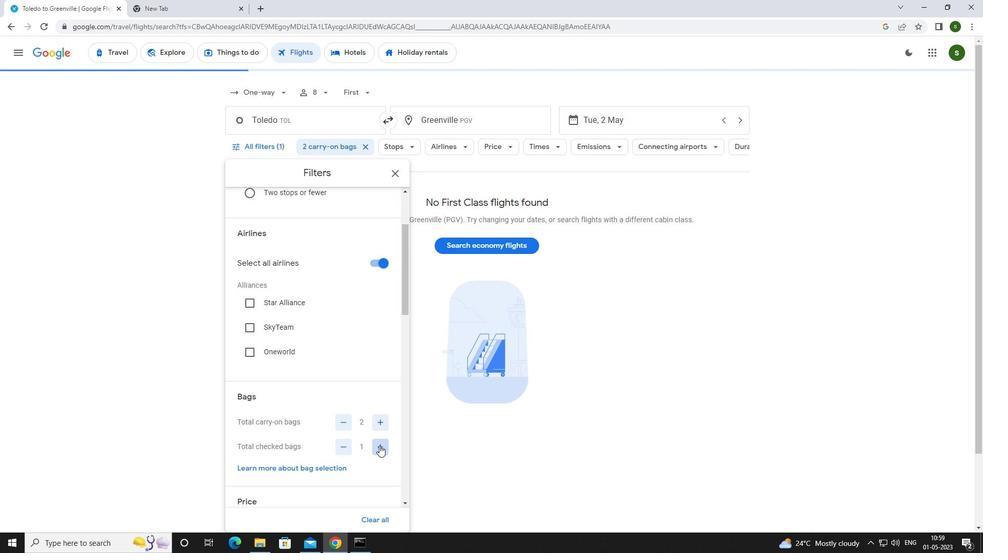 
Action: Mouse pressed left at (379, 445)
Screenshot: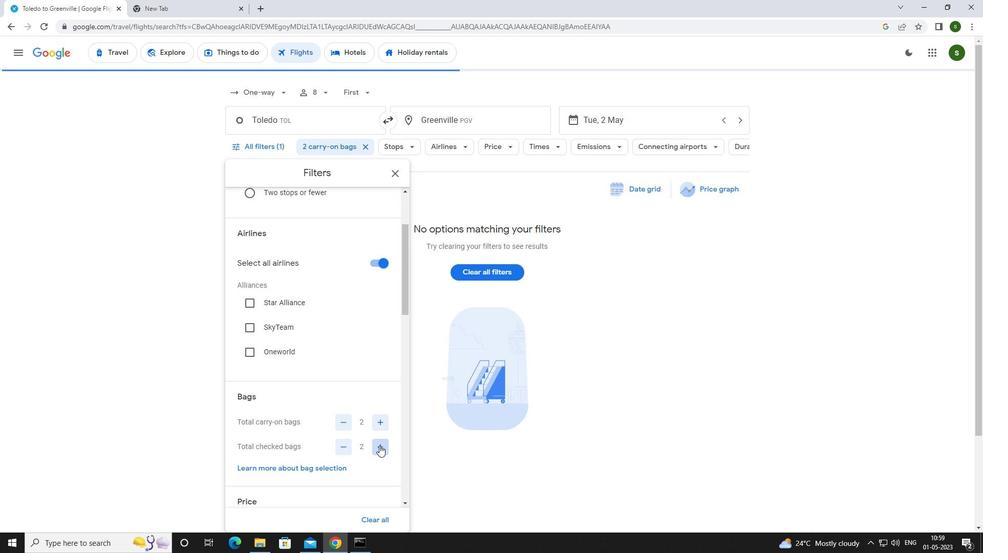 
Action: Mouse pressed left at (379, 445)
Screenshot: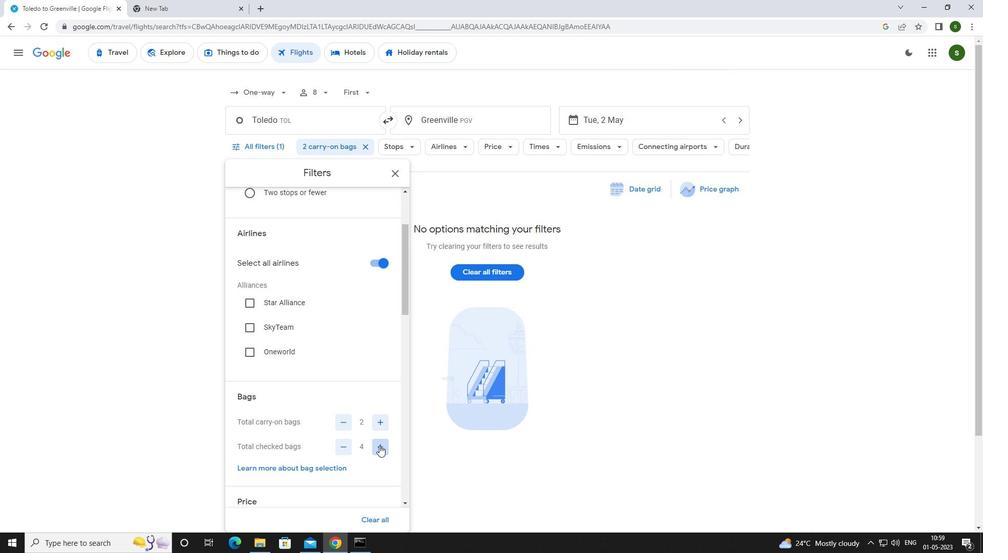 
Action: Mouse scrolled (379, 445) with delta (0, 0)
Screenshot: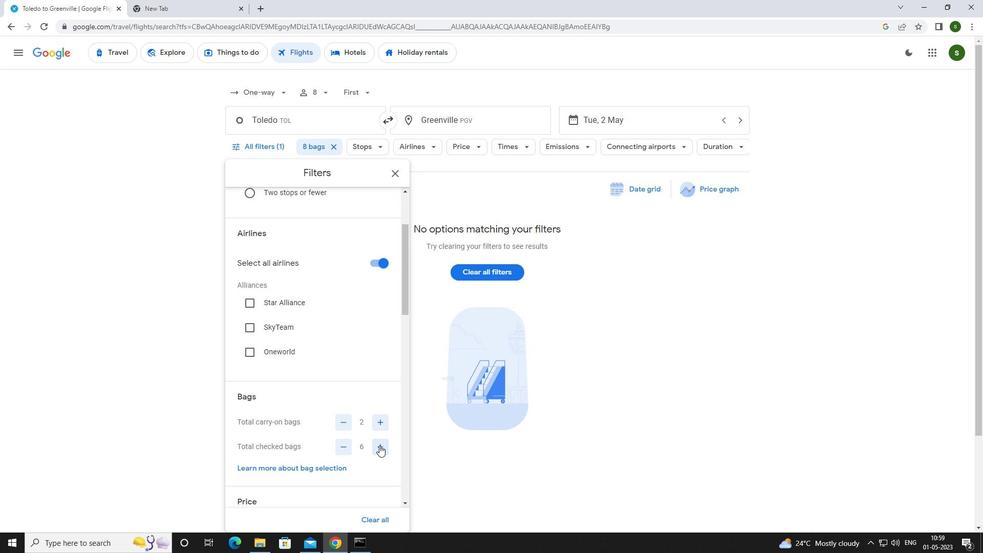 
Action: Mouse scrolled (379, 445) with delta (0, 0)
Screenshot: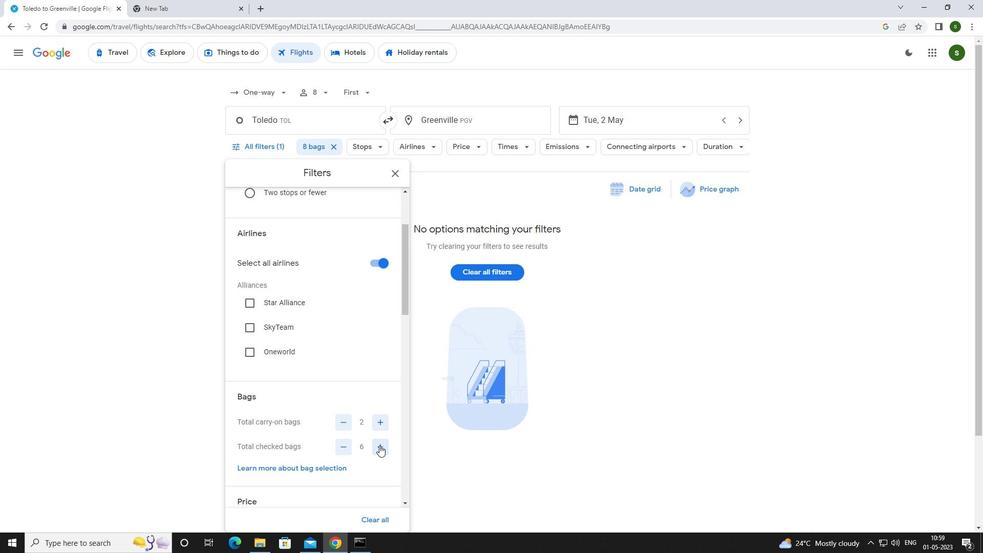 
Action: Mouse moved to (378, 441)
Screenshot: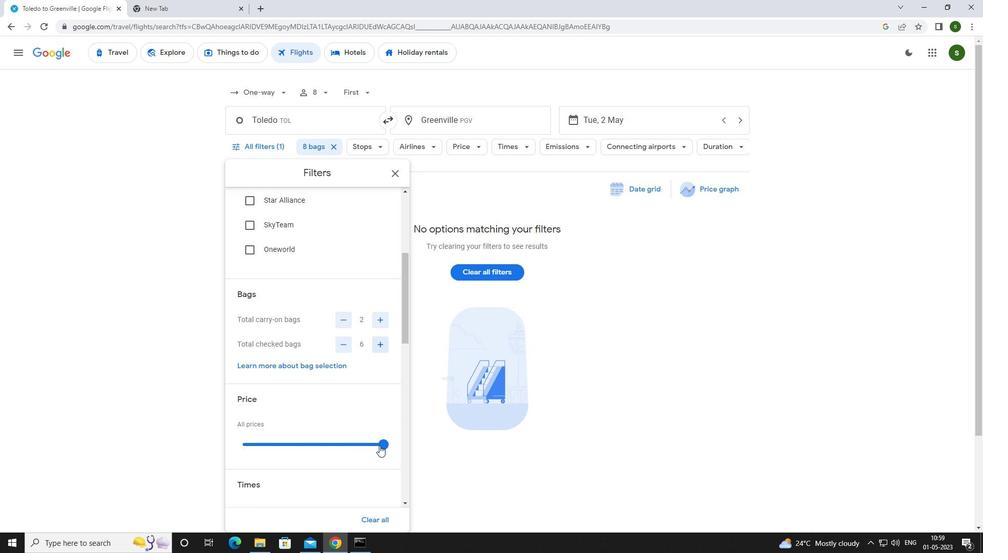 
Action: Mouse pressed left at (378, 441)
Screenshot: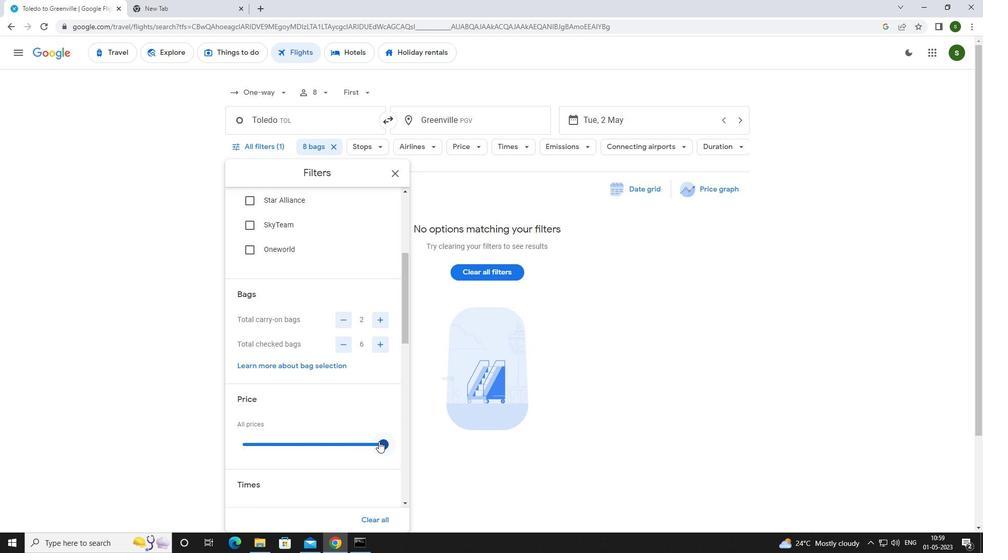 
Action: Mouse moved to (360, 424)
Screenshot: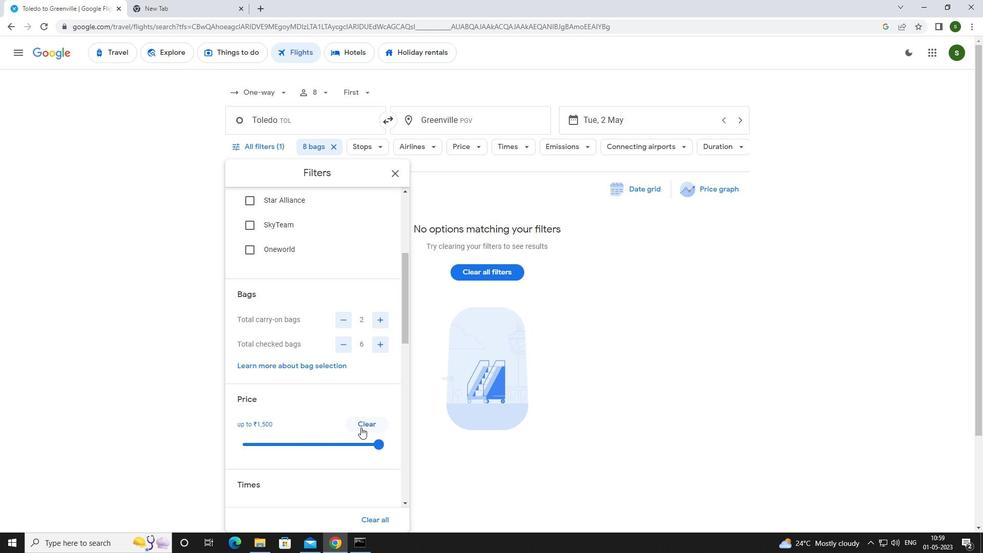 
Action: Mouse scrolled (360, 424) with delta (0, 0)
Screenshot: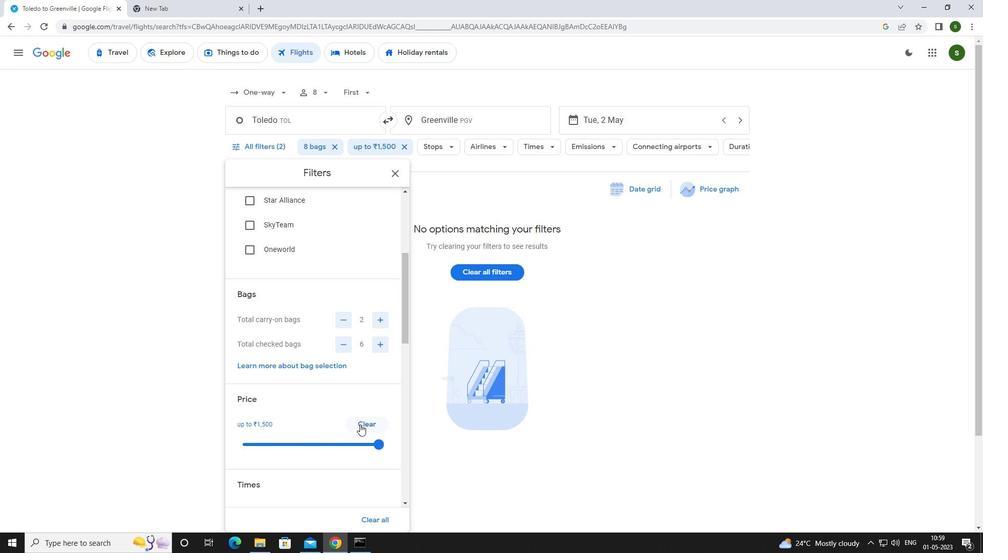 
Action: Mouse scrolled (360, 424) with delta (0, 0)
Screenshot: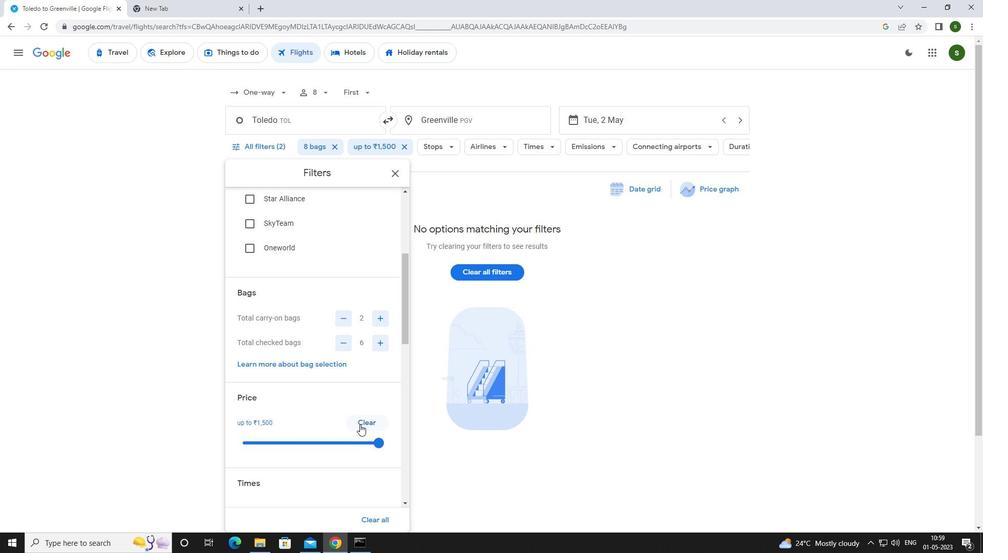 
Action: Mouse moved to (244, 456)
Screenshot: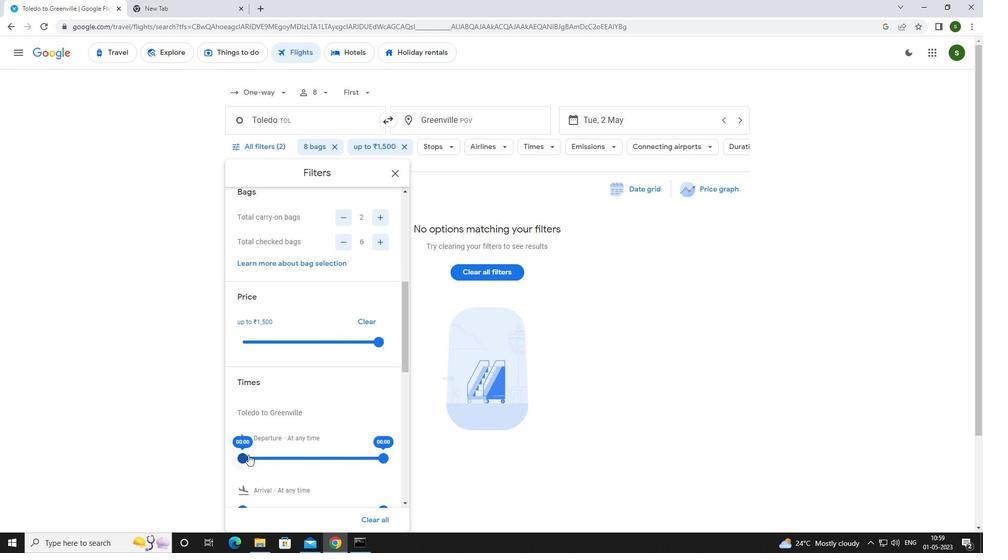 
Action: Mouse pressed left at (244, 456)
Screenshot: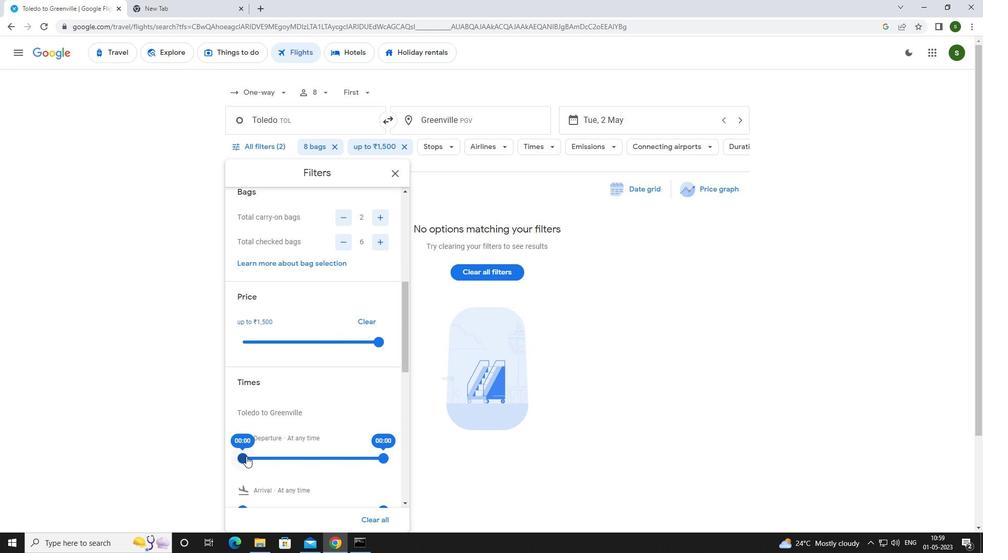 
Action: Mouse moved to (621, 378)
Screenshot: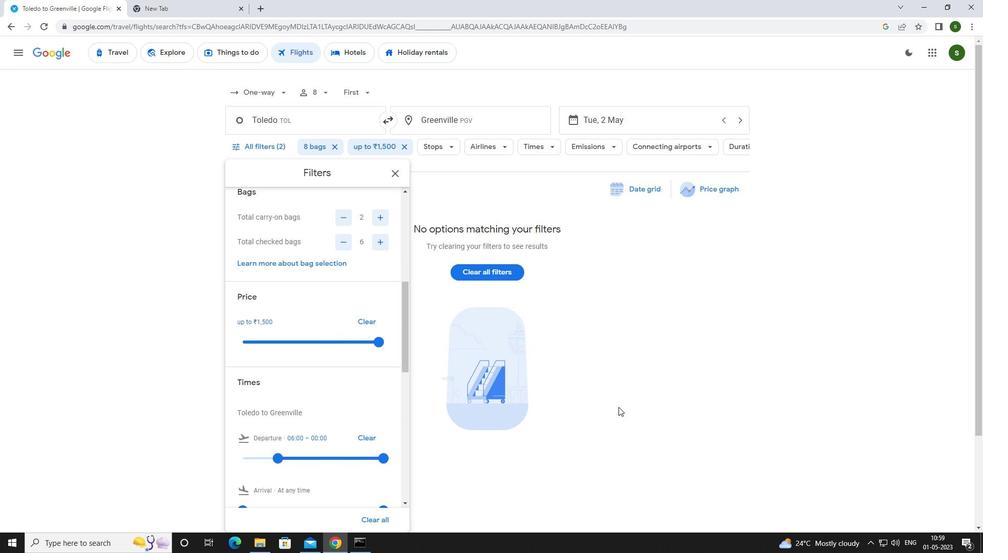 
Action: Mouse pressed left at (621, 378)
Screenshot: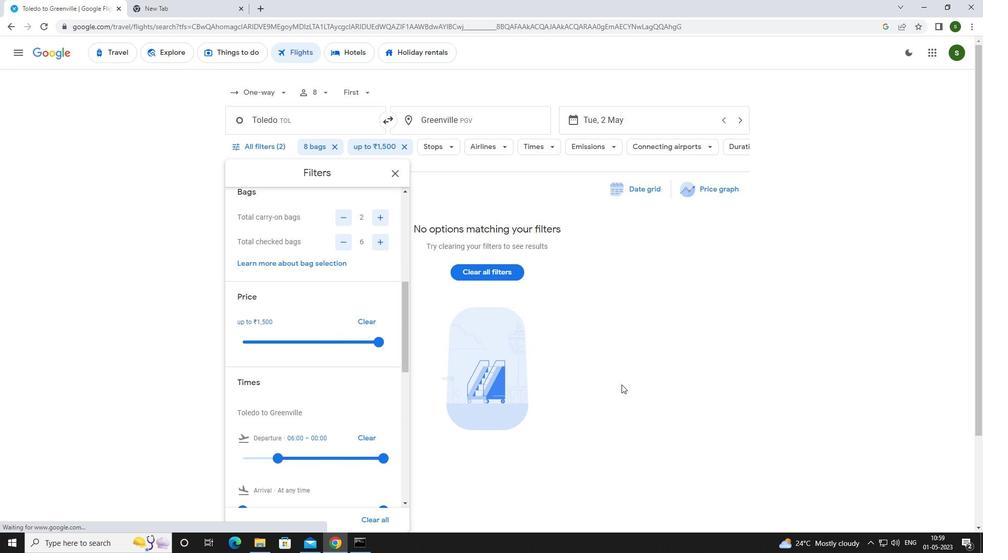 
